 Task: Create a due date automation trigger when advanced on, 2 days before a card is due add dates with a start date at 11:00 AM.
Action: Mouse moved to (1096, 320)
Screenshot: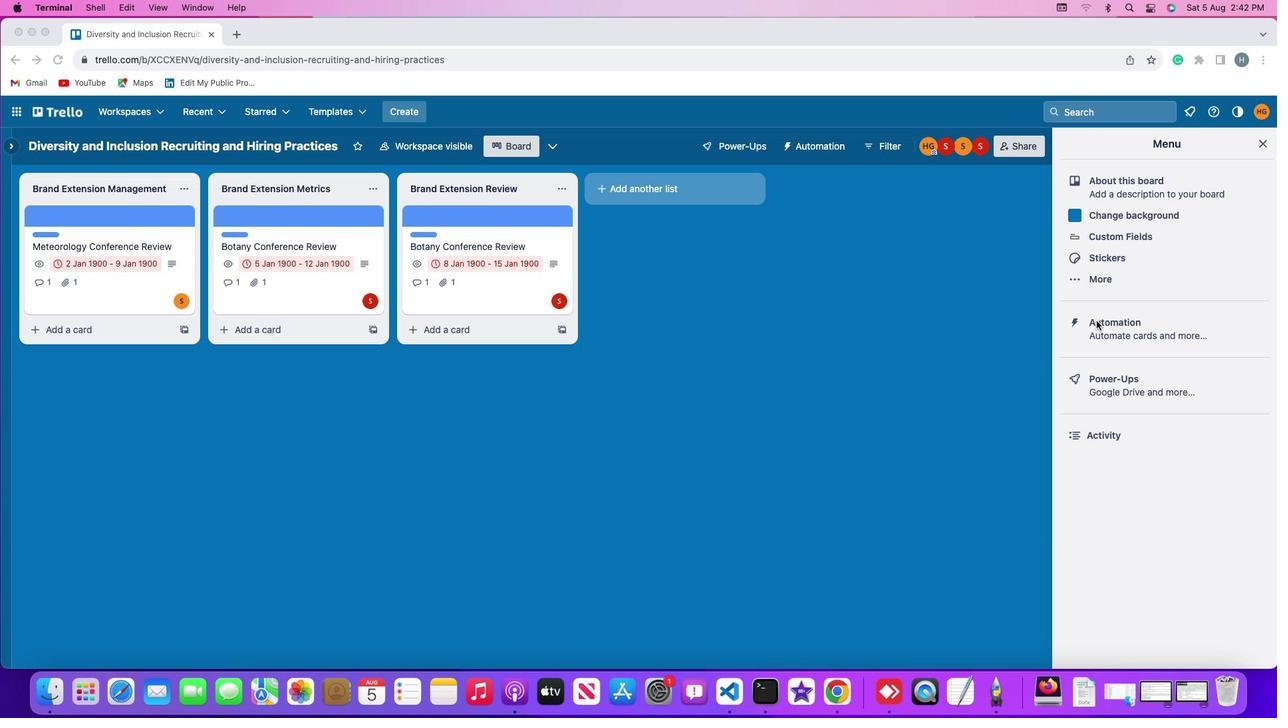 
Action: Mouse pressed left at (1096, 320)
Screenshot: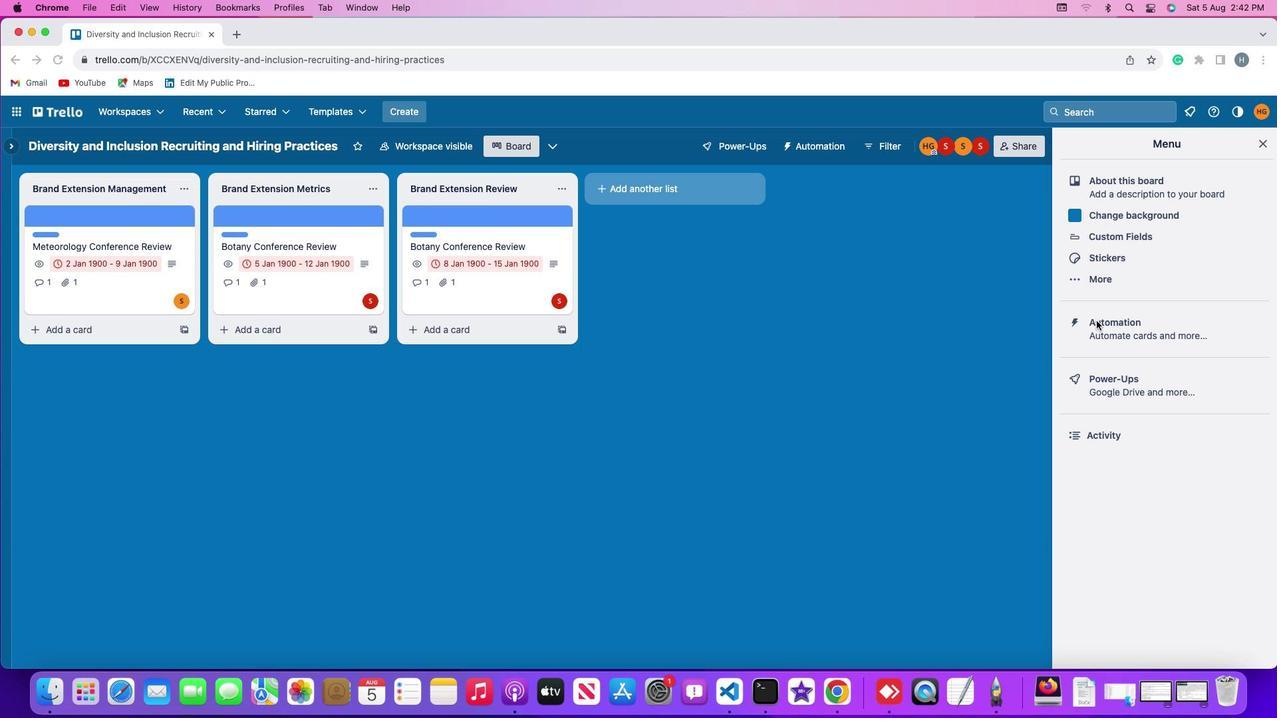 
Action: Mouse pressed left at (1096, 320)
Screenshot: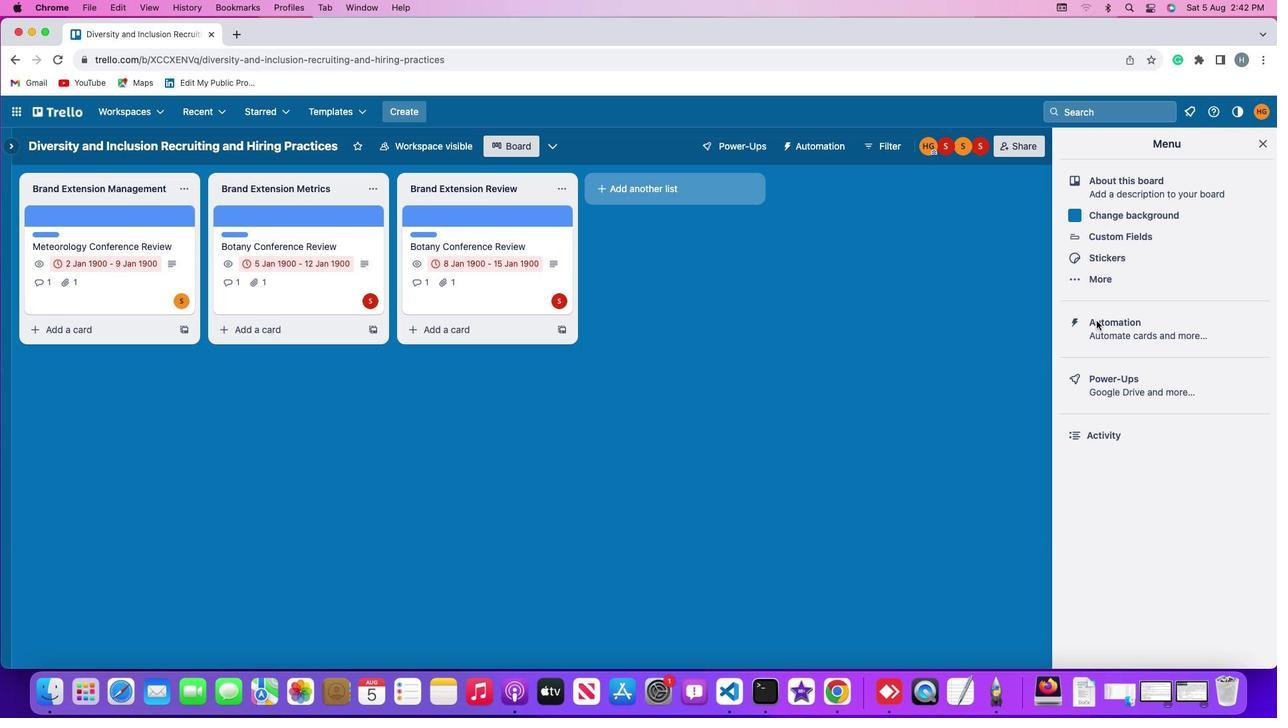 
Action: Mouse moved to (69, 315)
Screenshot: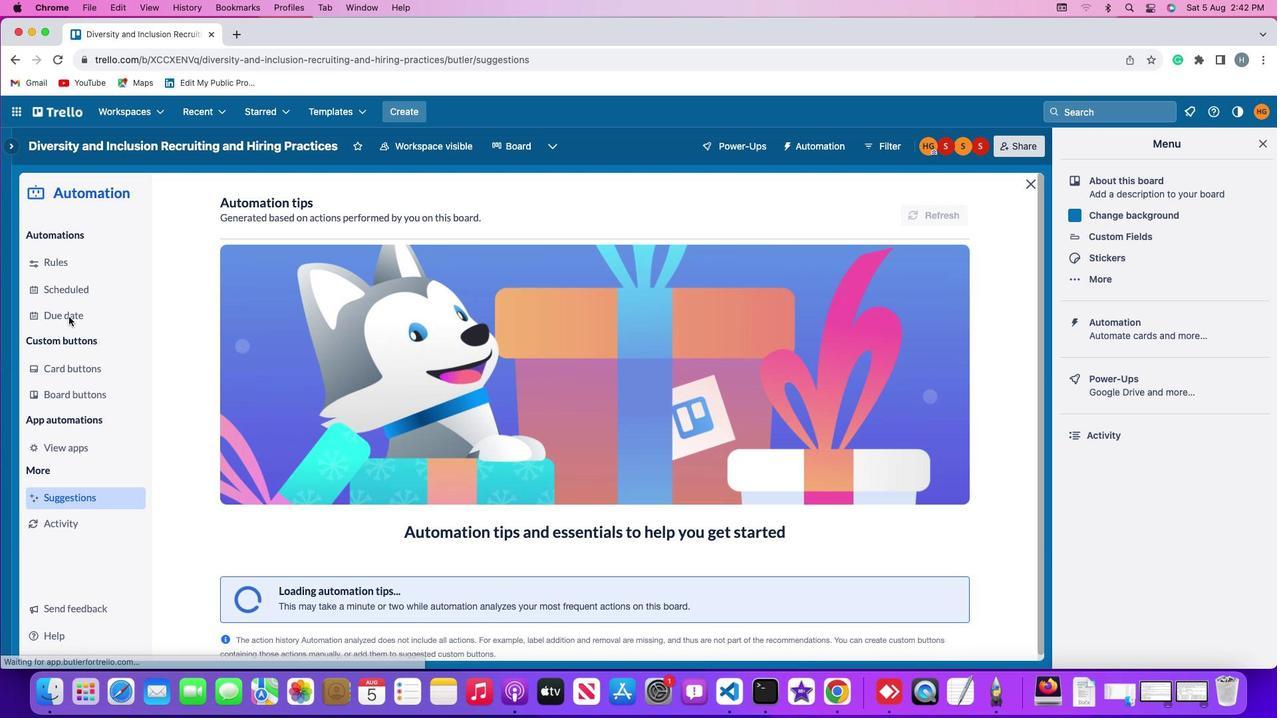 
Action: Mouse pressed left at (69, 315)
Screenshot: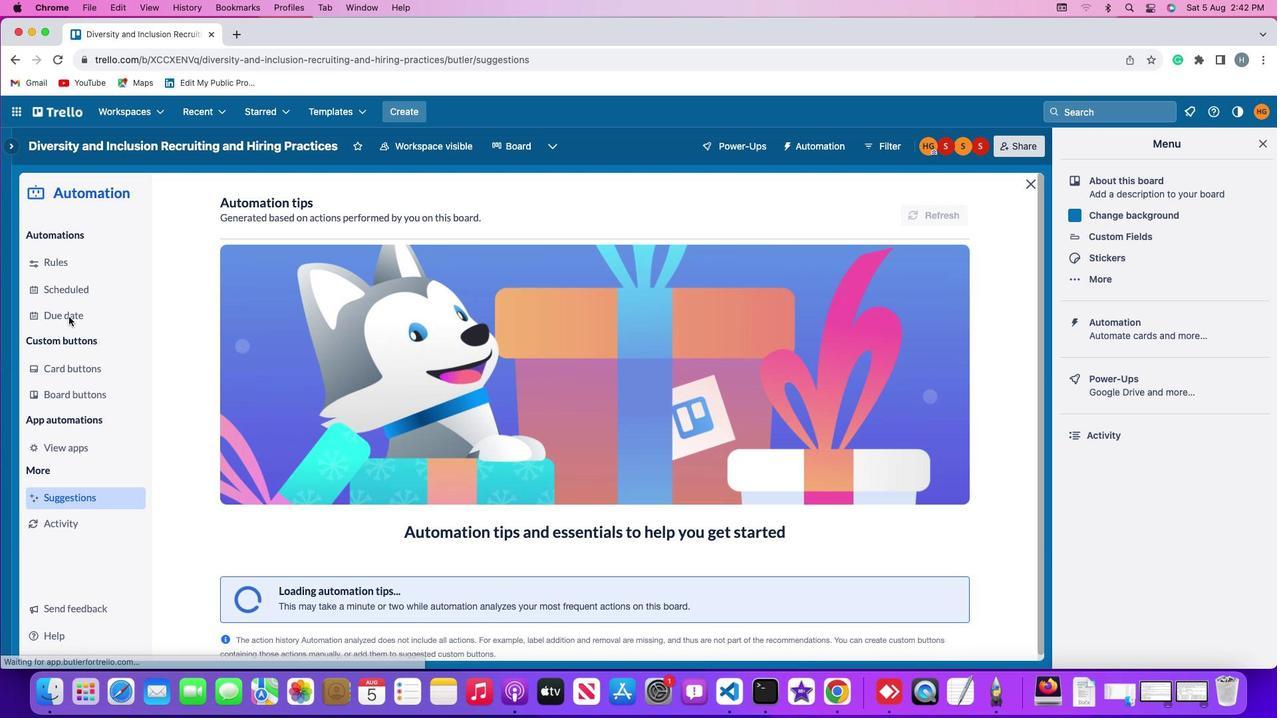 
Action: Mouse moved to (895, 204)
Screenshot: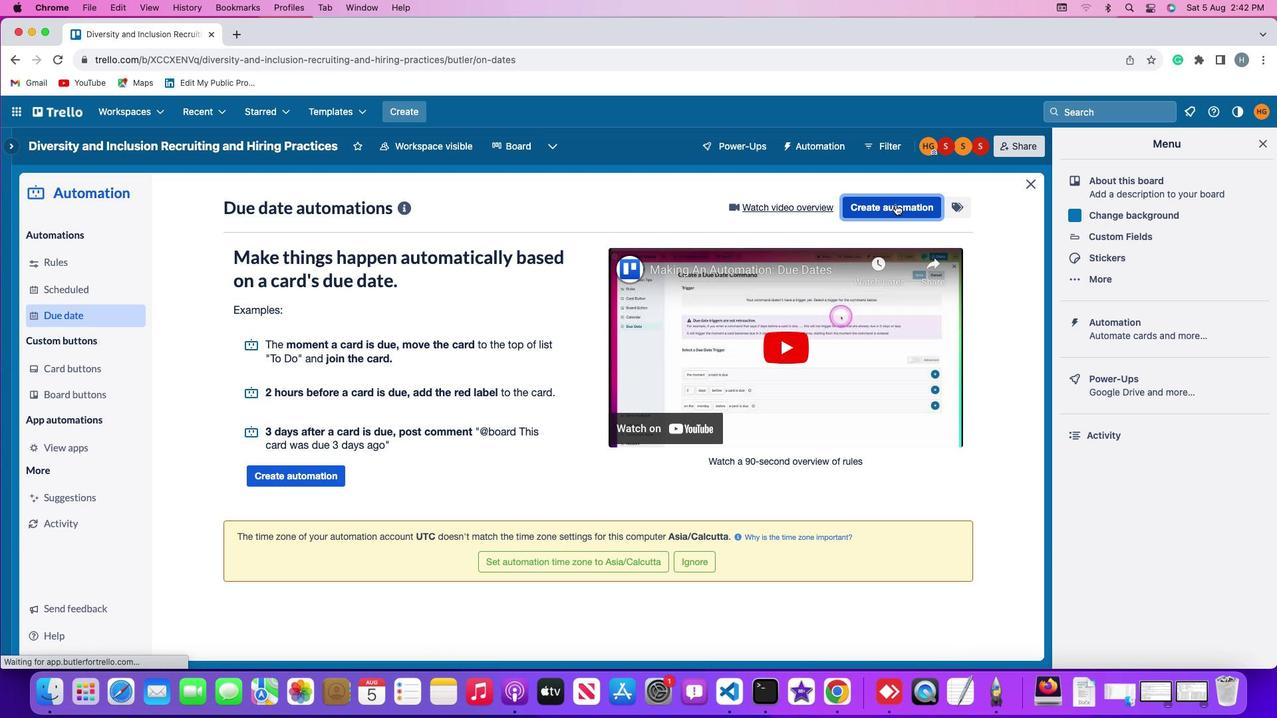 
Action: Mouse pressed left at (895, 204)
Screenshot: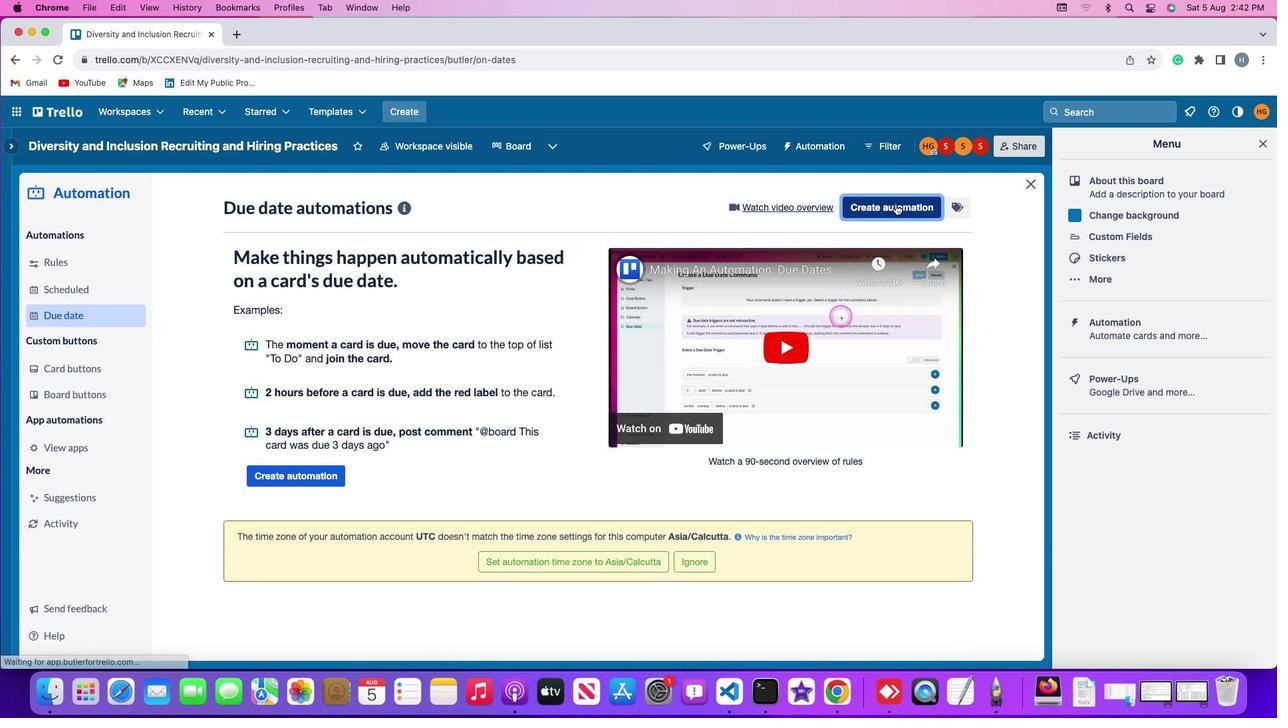 
Action: Mouse moved to (617, 332)
Screenshot: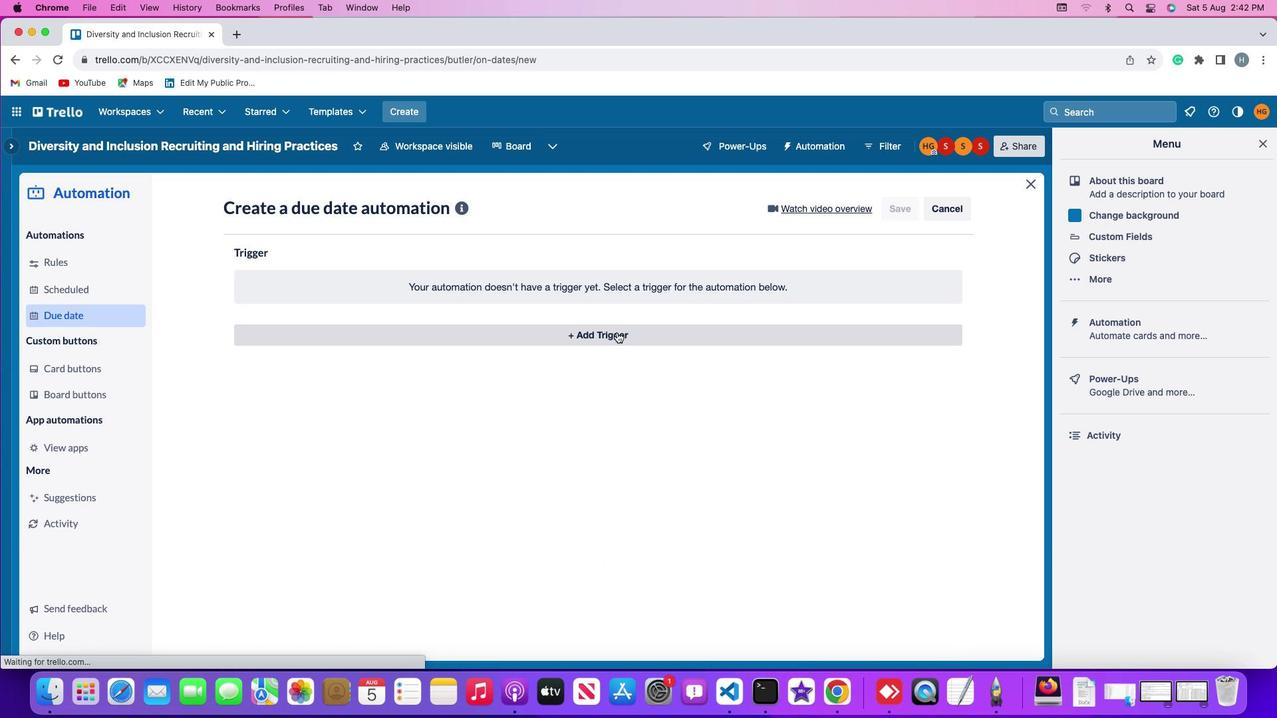 
Action: Mouse pressed left at (617, 332)
Screenshot: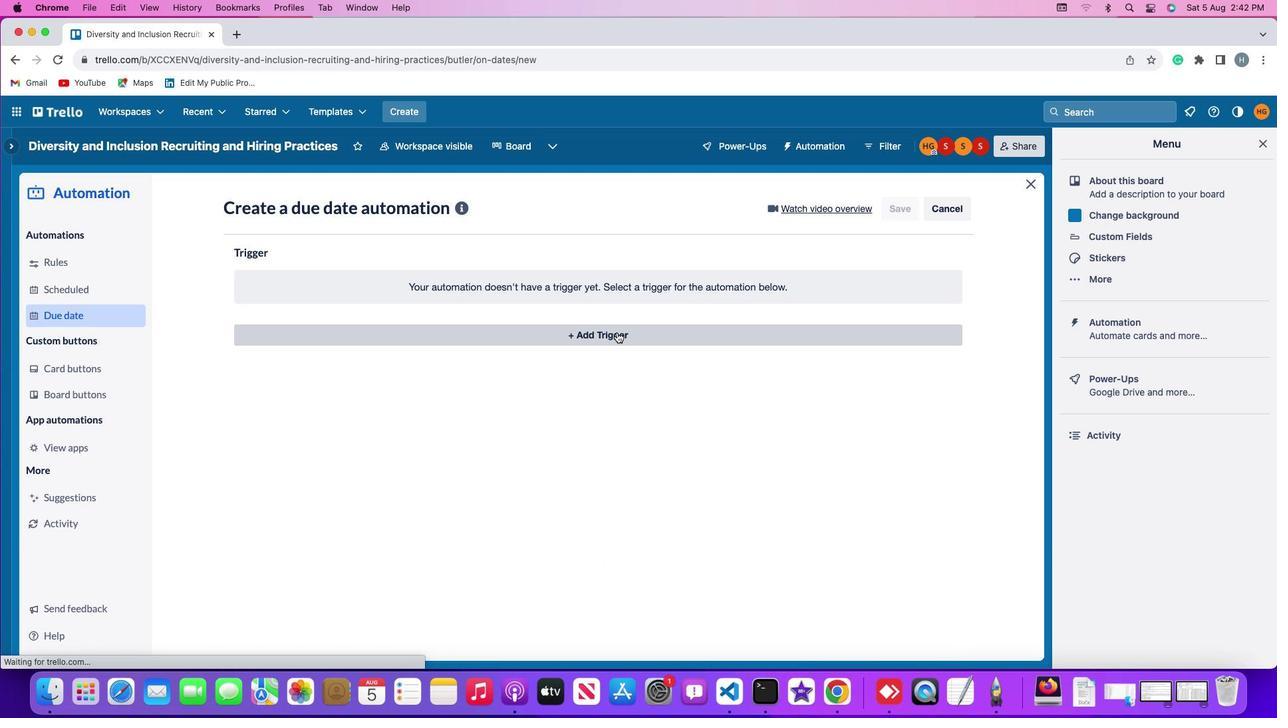 
Action: Mouse moved to (260, 536)
Screenshot: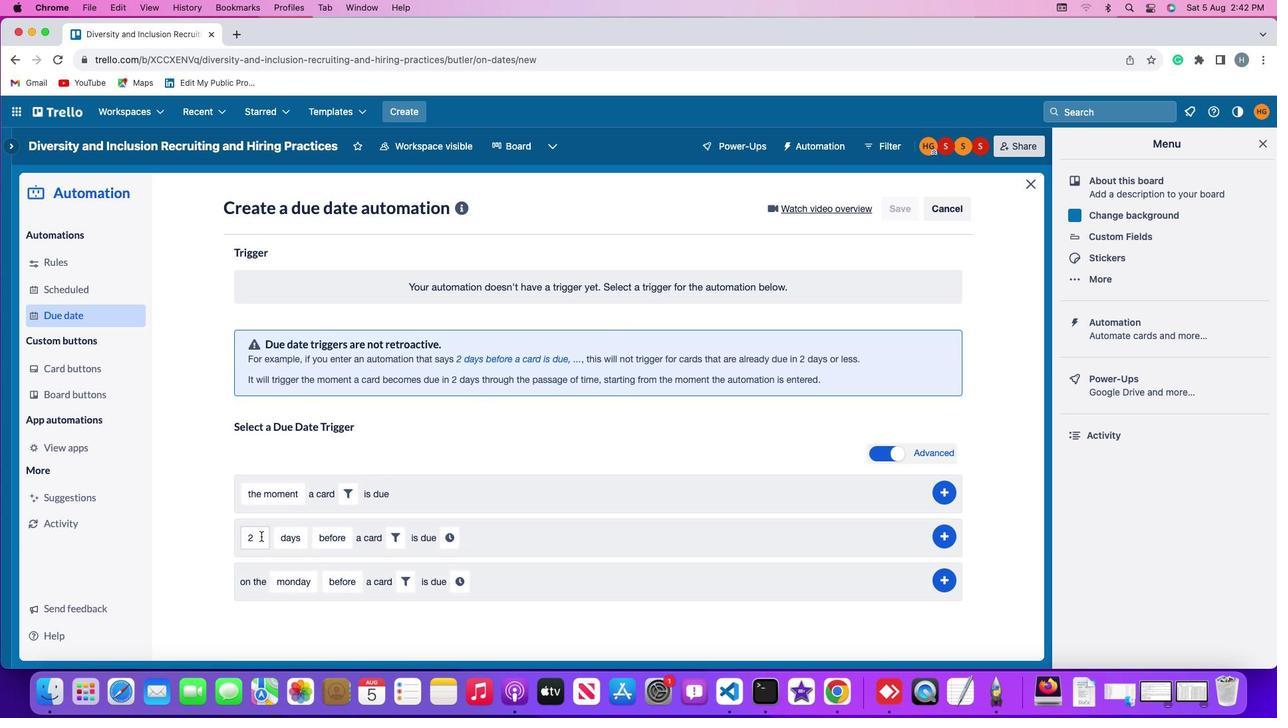 
Action: Mouse pressed left at (260, 536)
Screenshot: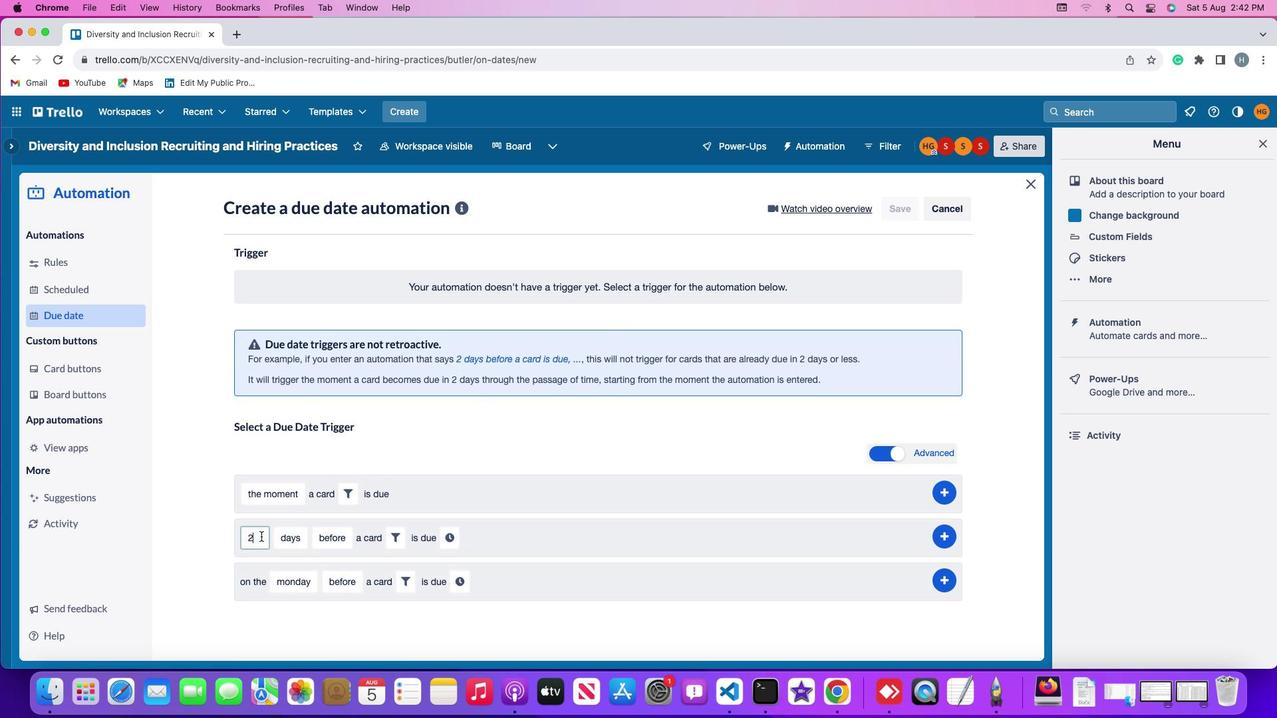 
Action: Key pressed Key.backspace'2'
Screenshot: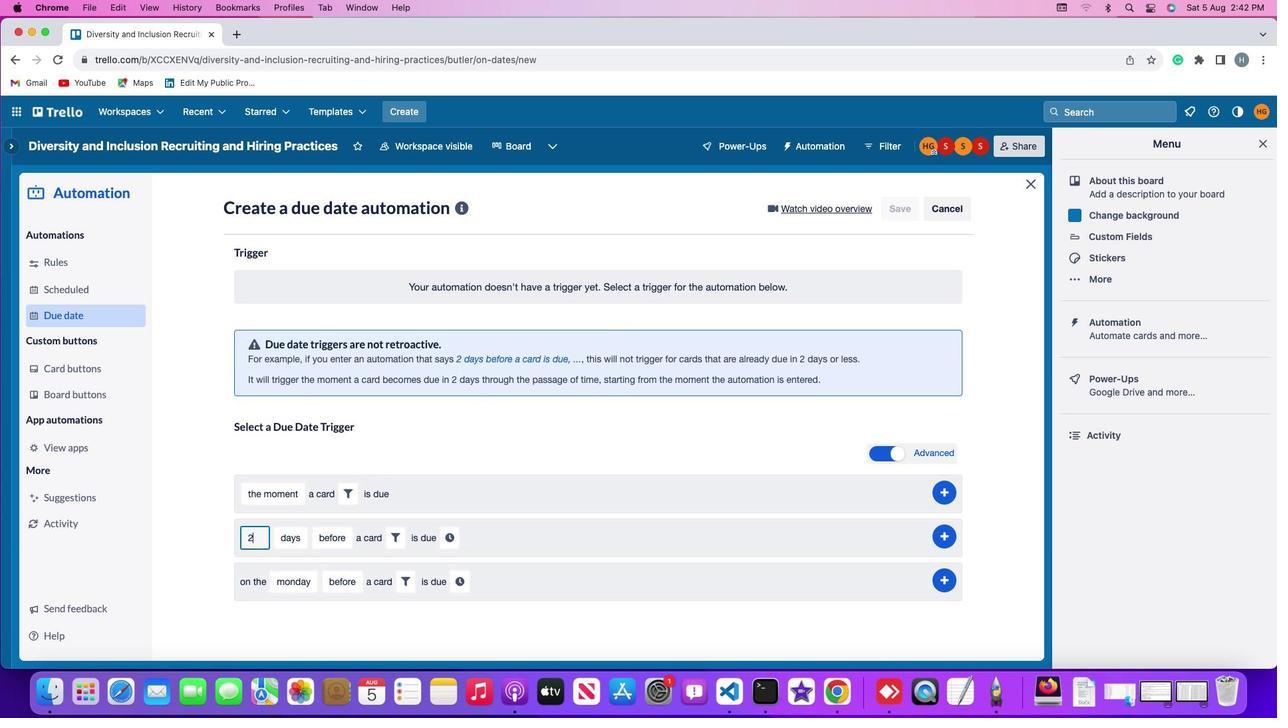 
Action: Mouse moved to (301, 538)
Screenshot: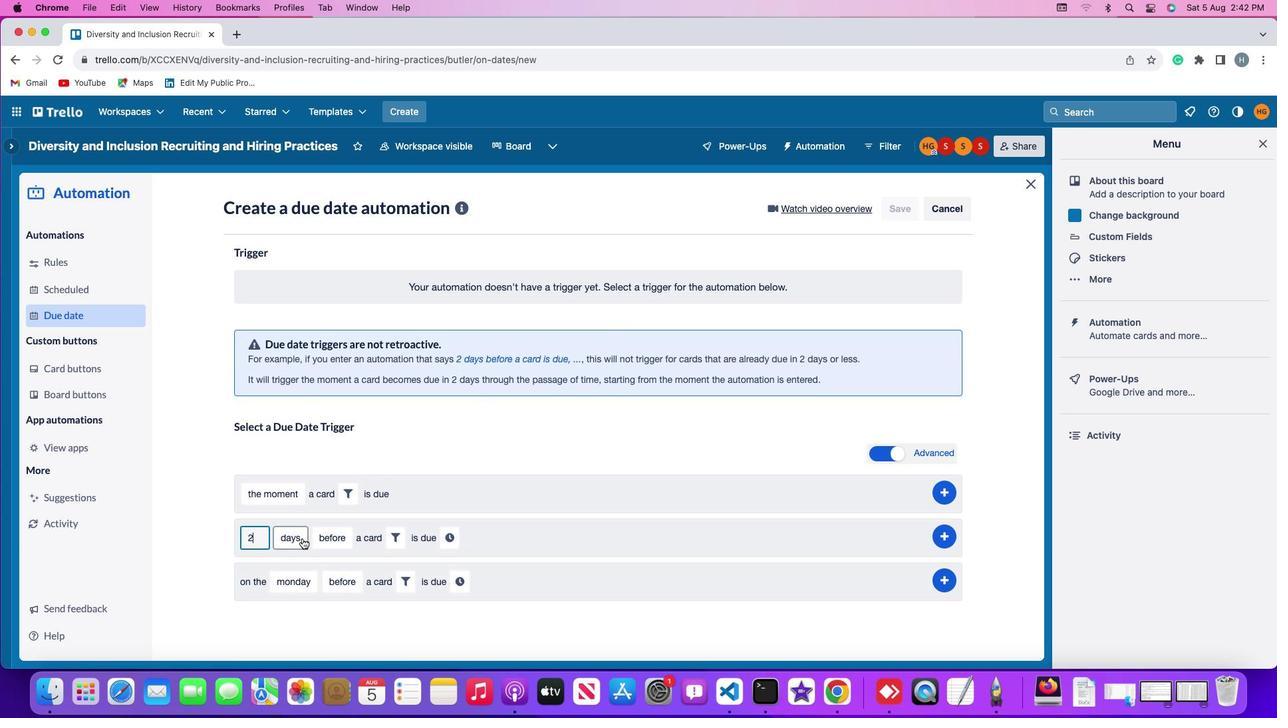
Action: Mouse pressed left at (301, 538)
Screenshot: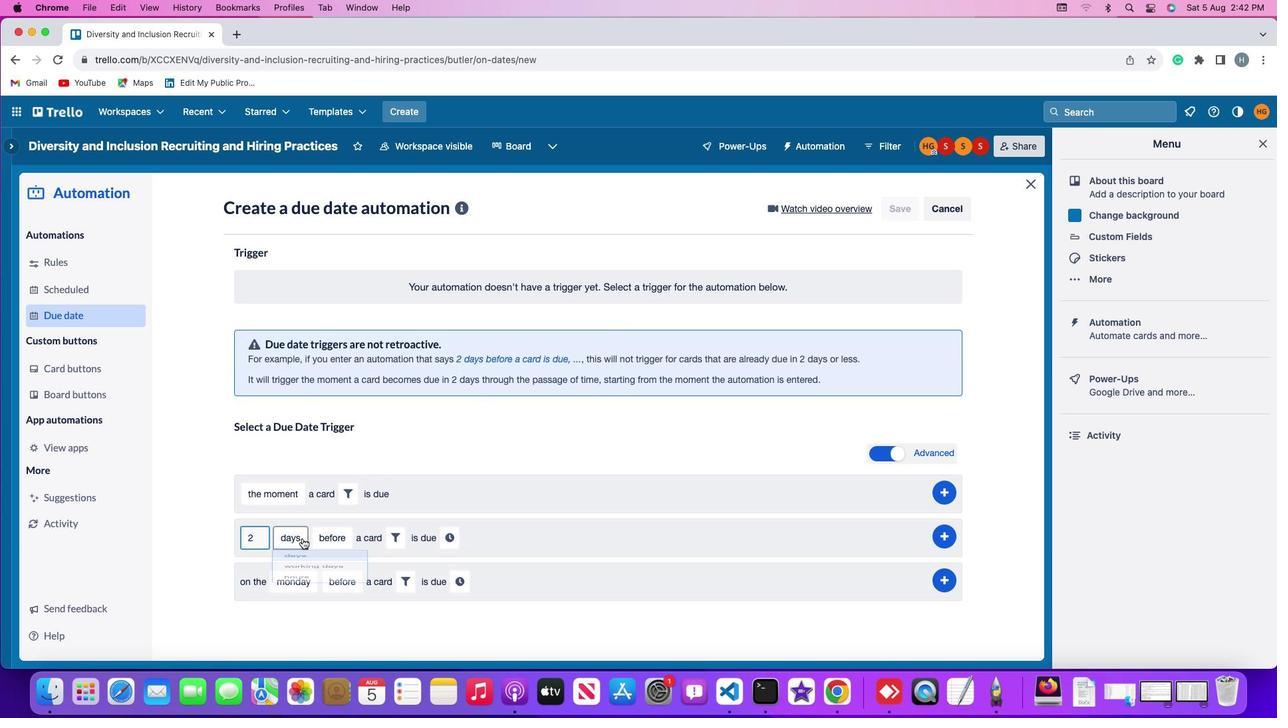 
Action: Mouse moved to (298, 558)
Screenshot: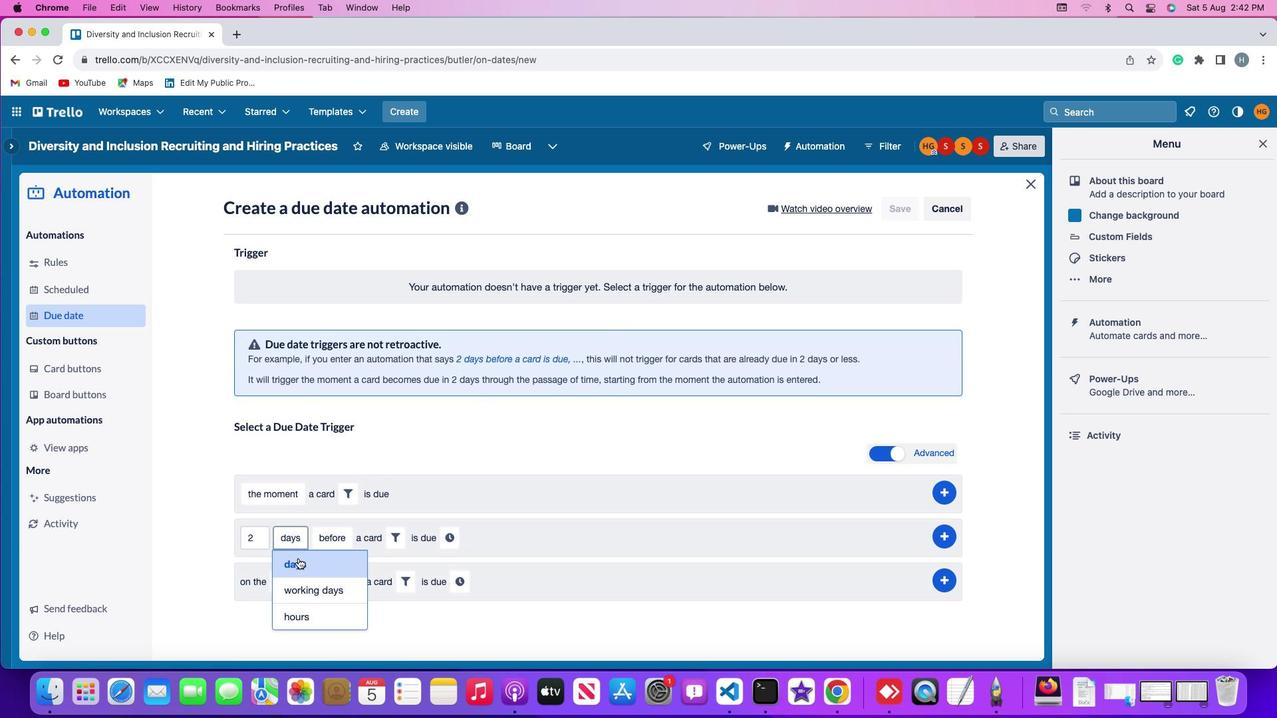 
Action: Mouse pressed left at (298, 558)
Screenshot: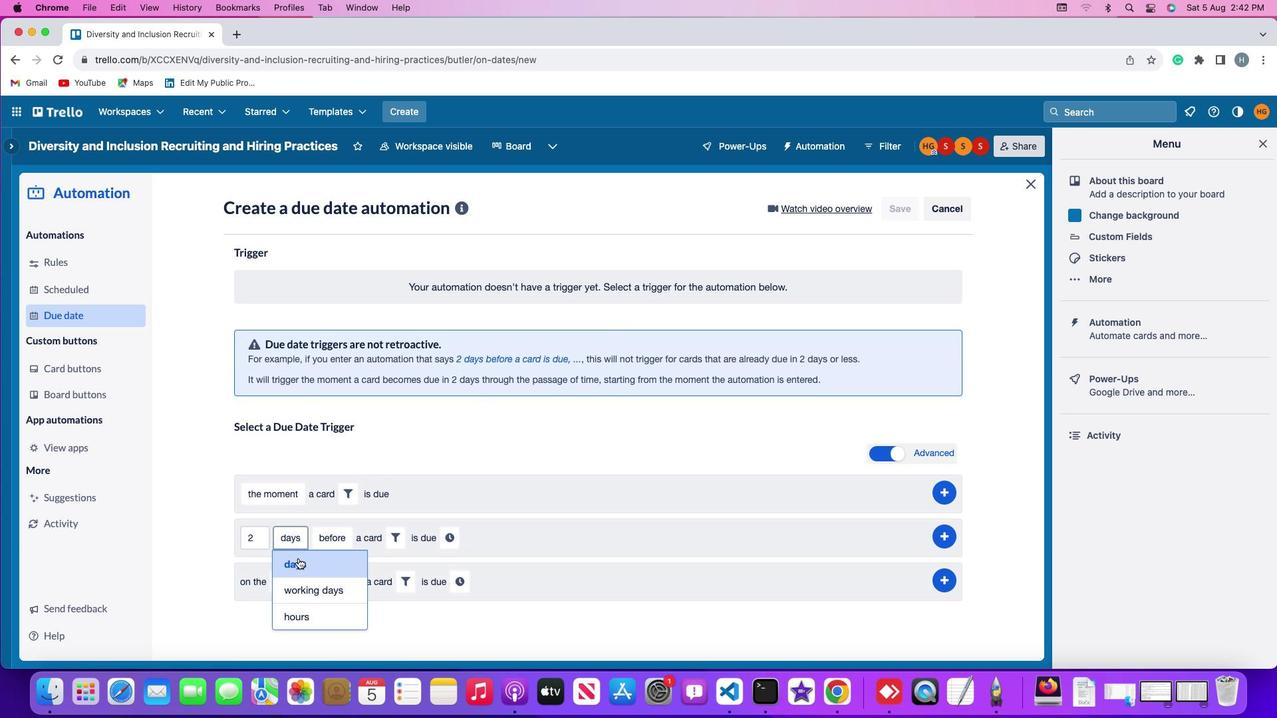 
Action: Mouse moved to (337, 537)
Screenshot: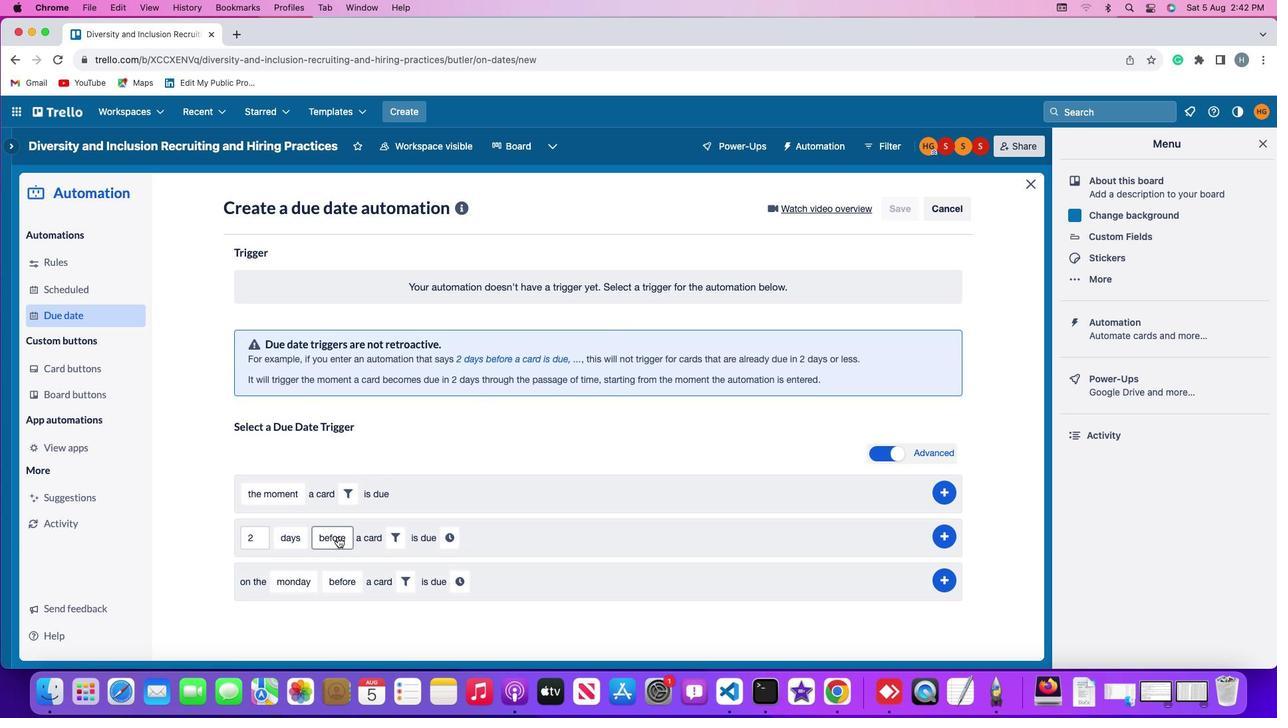 
Action: Mouse pressed left at (337, 537)
Screenshot: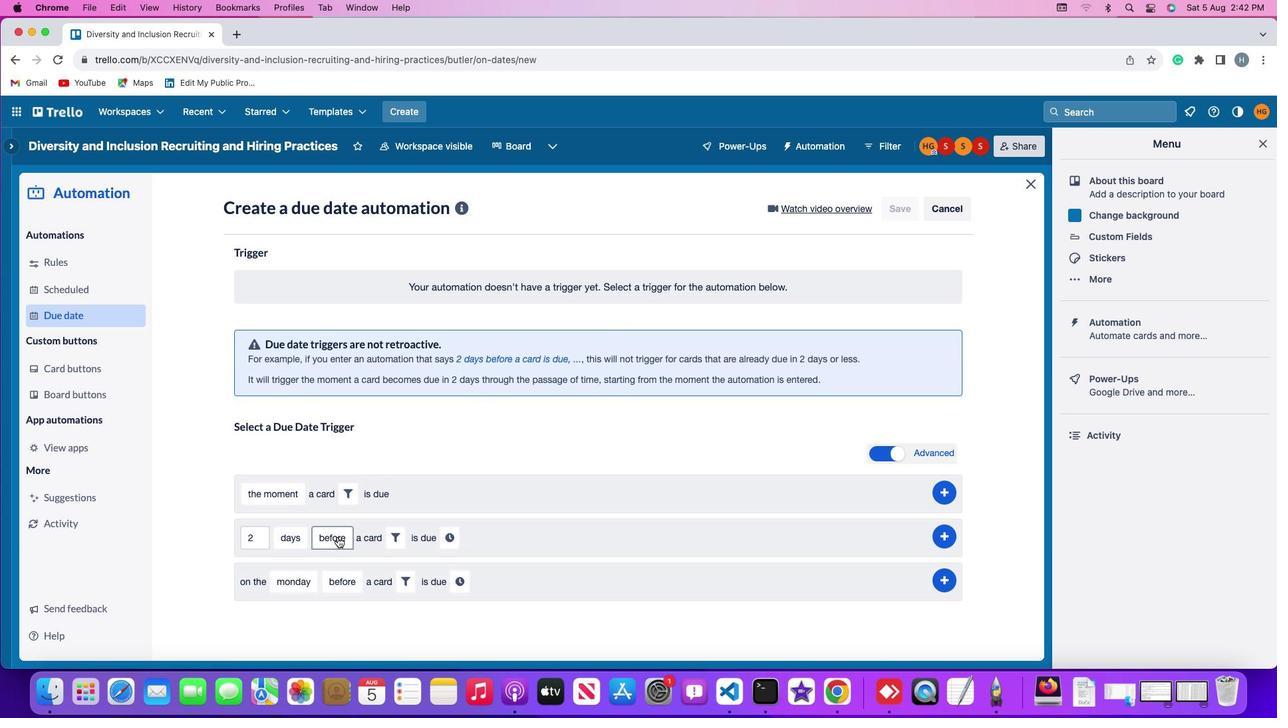 
Action: Mouse moved to (346, 562)
Screenshot: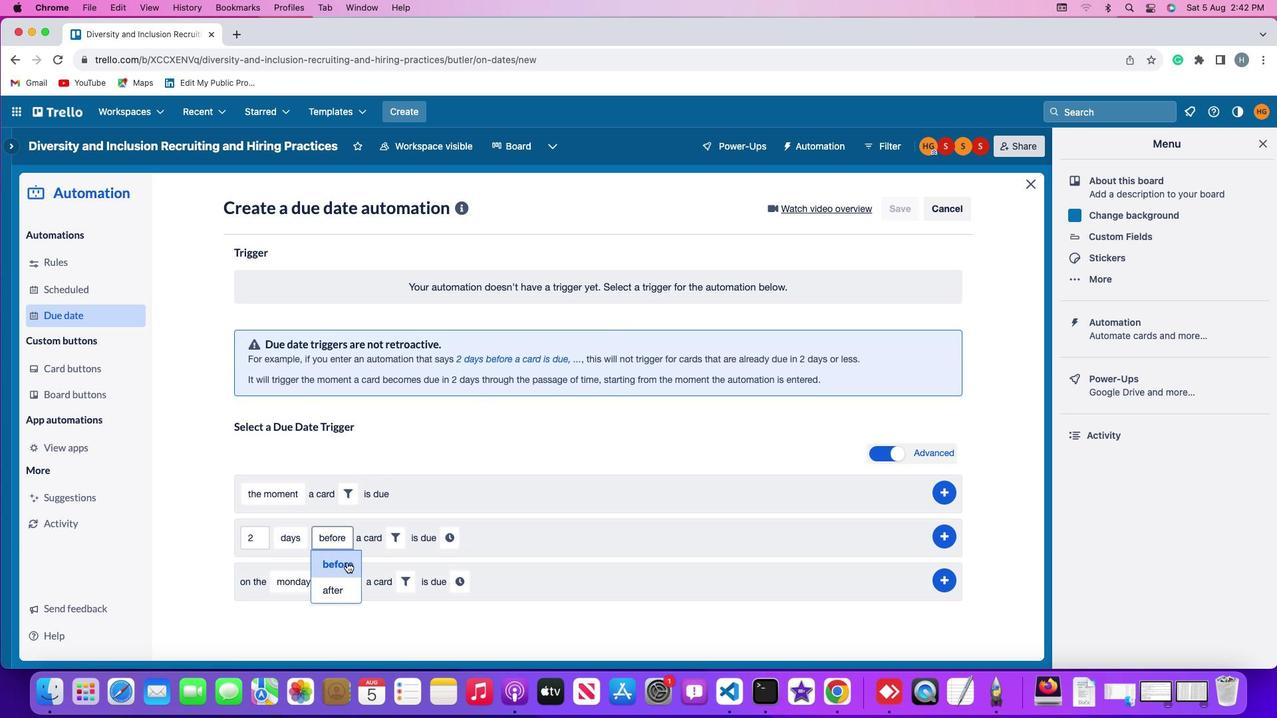 
Action: Mouse pressed left at (346, 562)
Screenshot: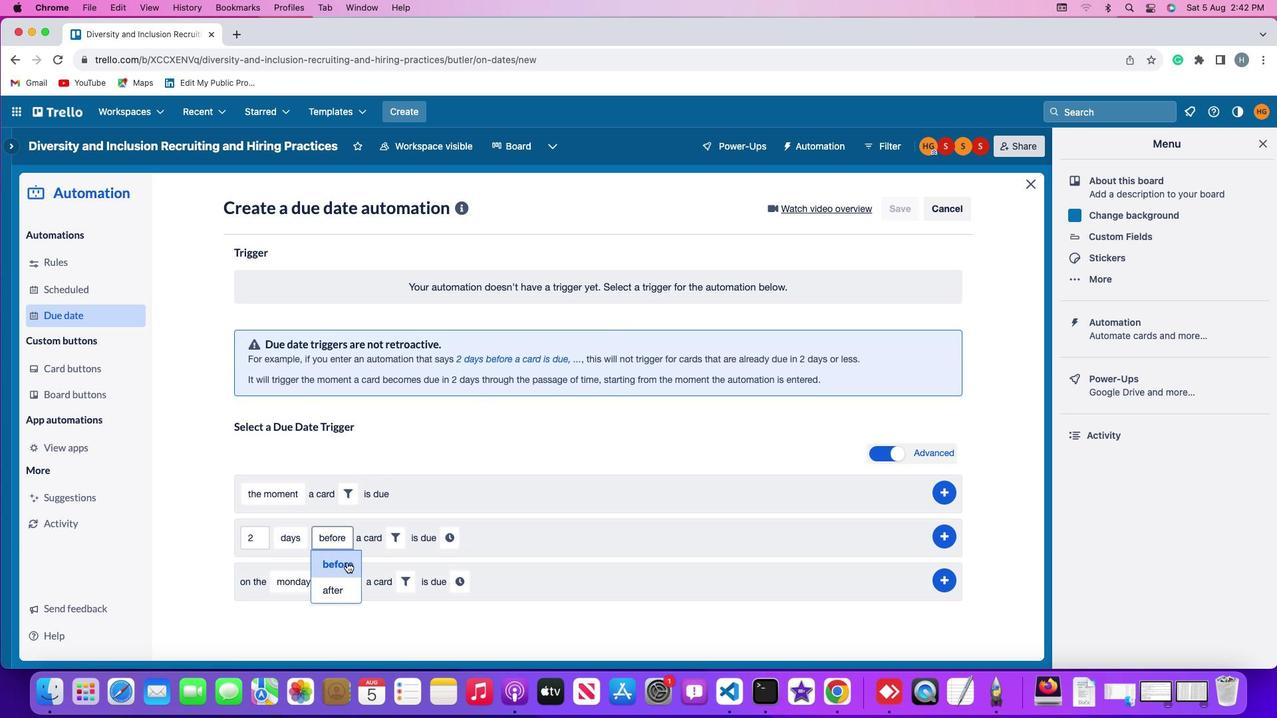 
Action: Mouse moved to (399, 536)
Screenshot: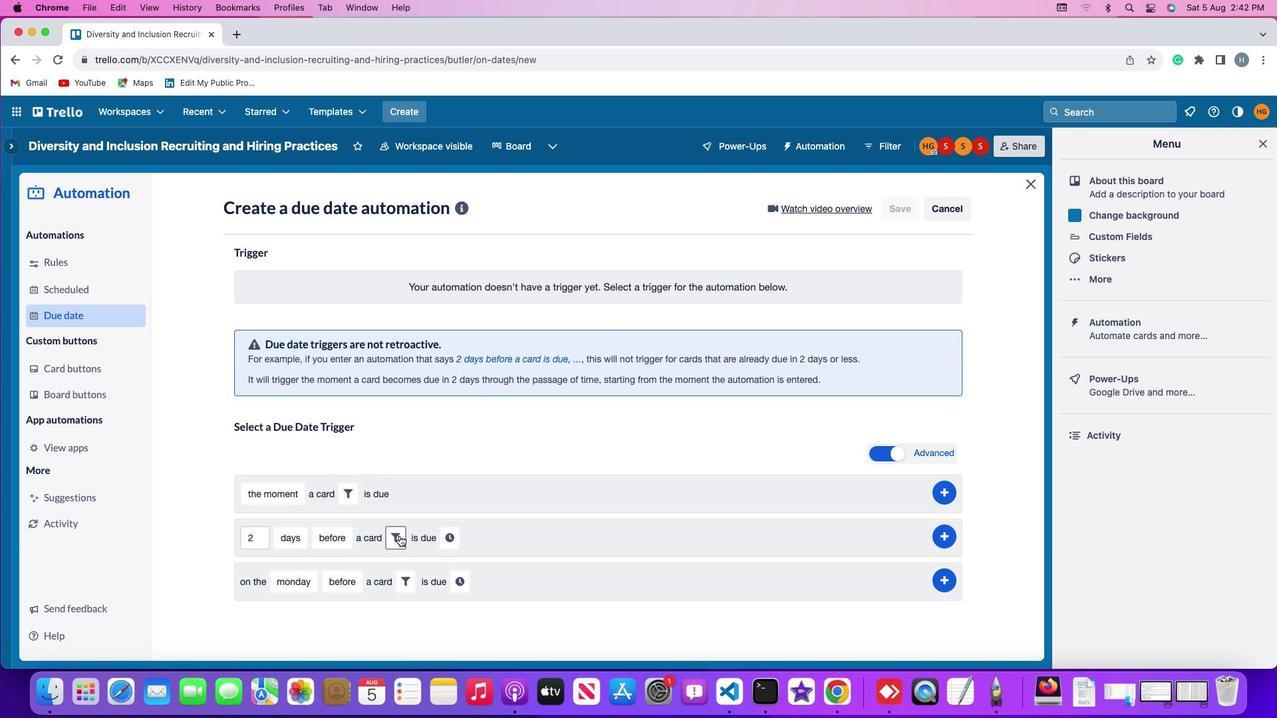 
Action: Mouse pressed left at (399, 536)
Screenshot: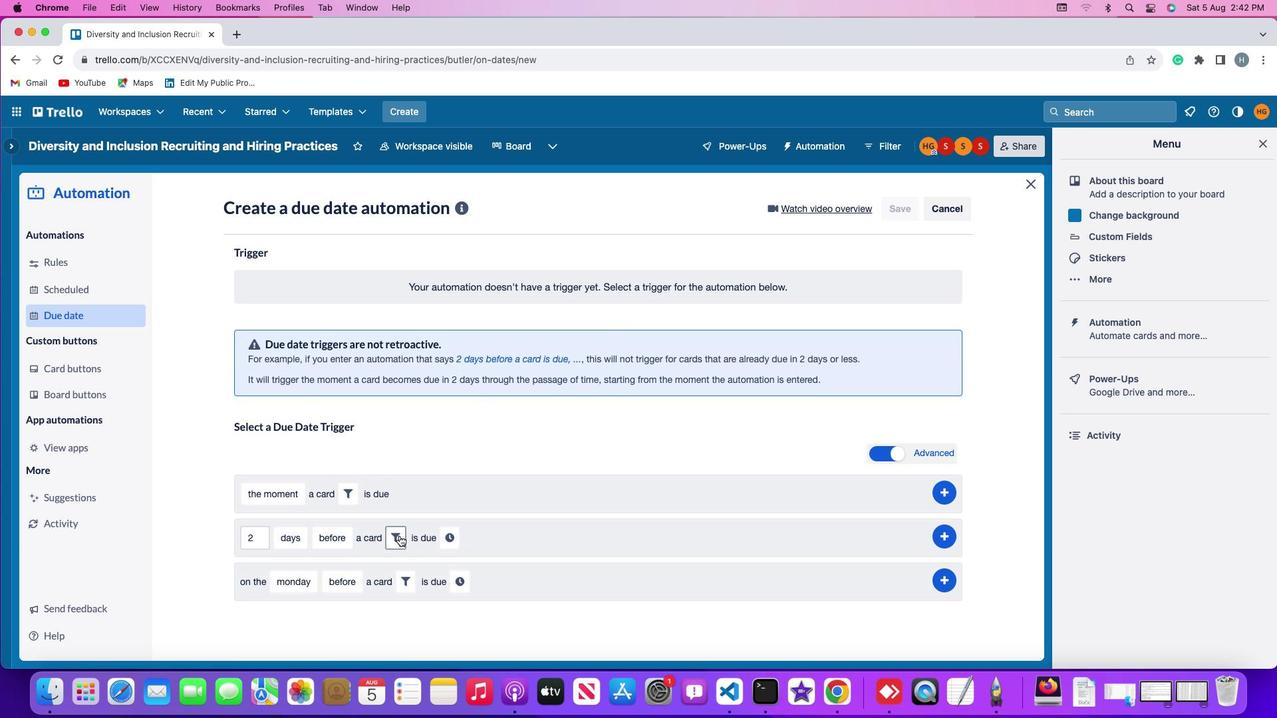
Action: Mouse moved to (464, 580)
Screenshot: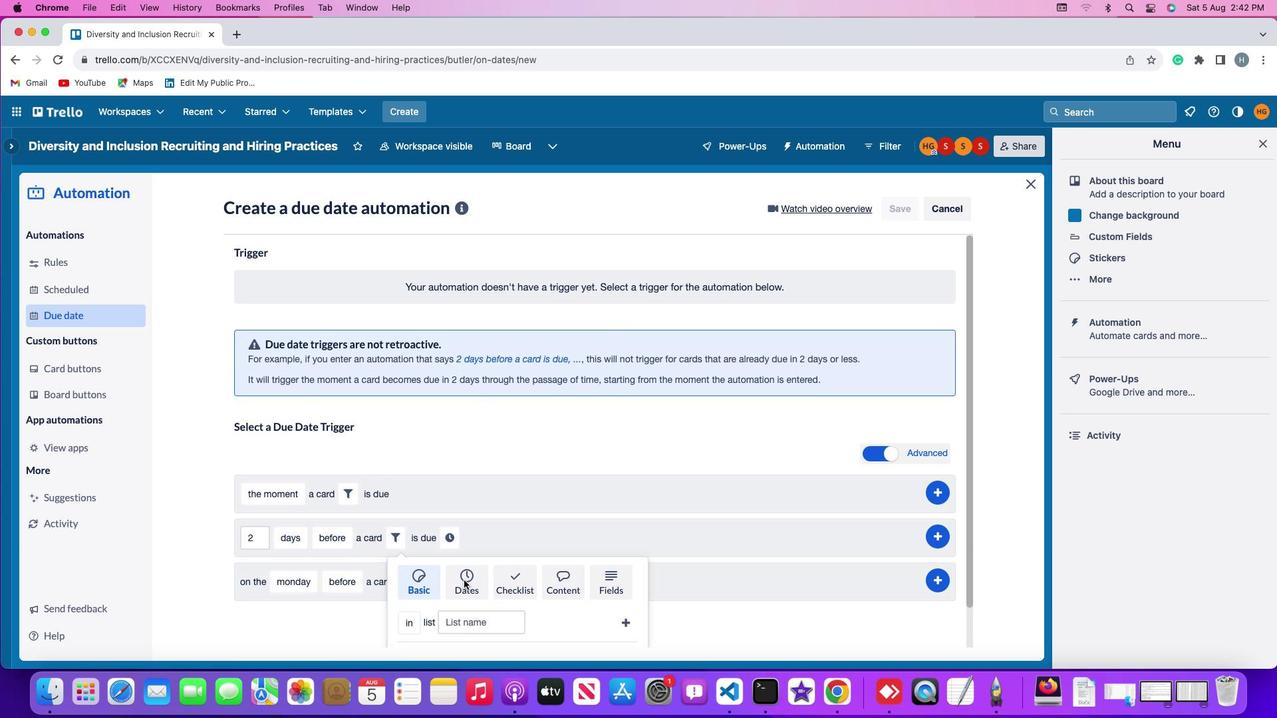 
Action: Mouse pressed left at (464, 580)
Screenshot: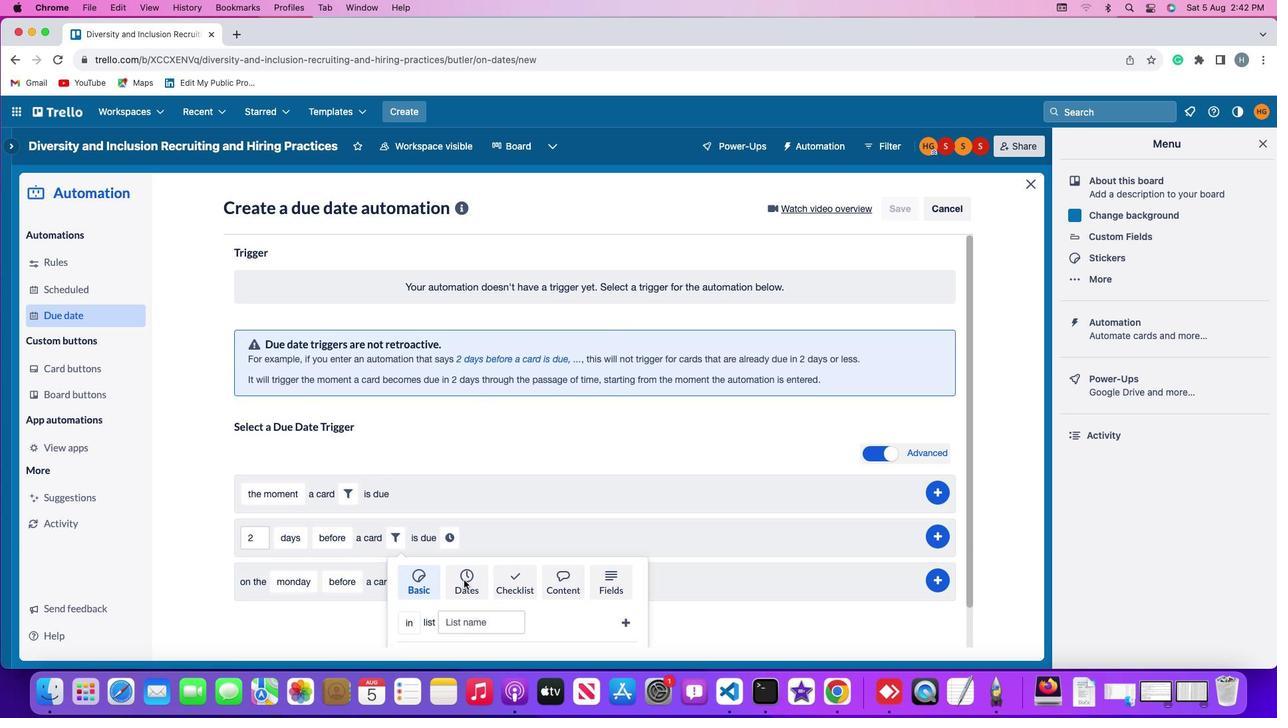 
Action: Mouse scrolled (464, 580) with delta (0, 0)
Screenshot: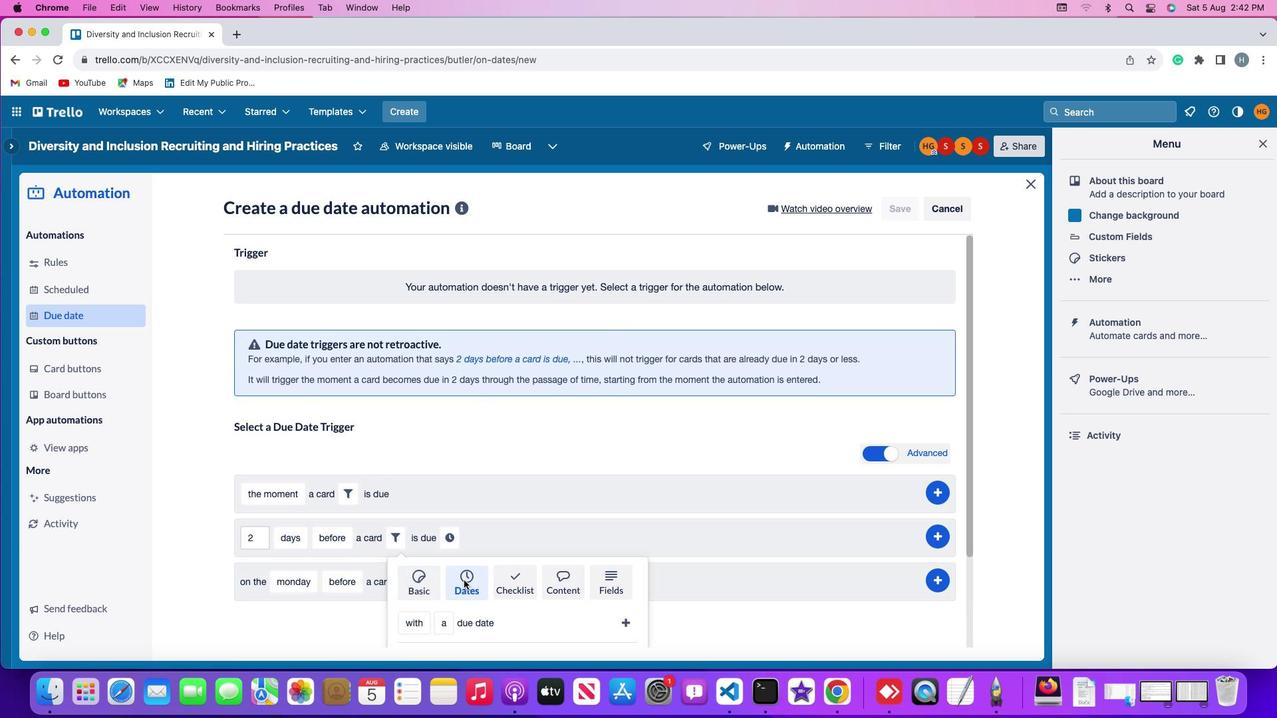 
Action: Mouse scrolled (464, 580) with delta (0, 0)
Screenshot: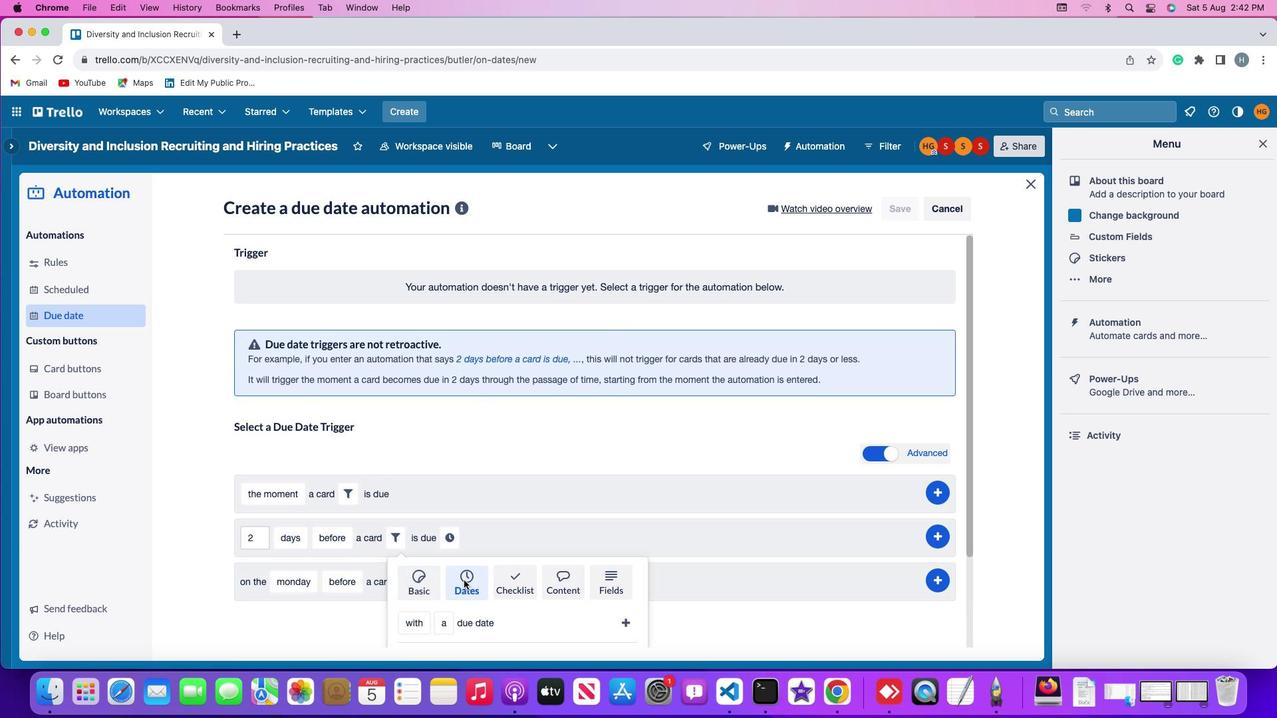 
Action: Mouse scrolled (464, 580) with delta (0, -1)
Screenshot: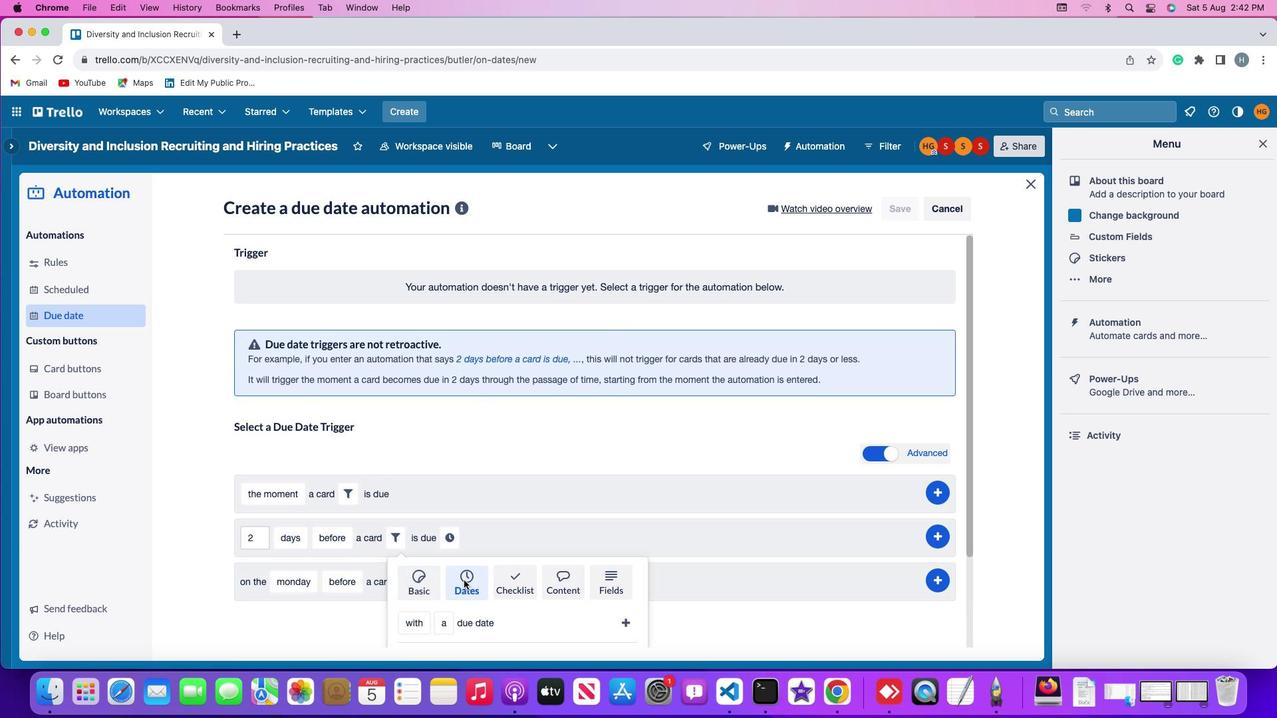 
Action: Mouse scrolled (464, 580) with delta (0, -3)
Screenshot: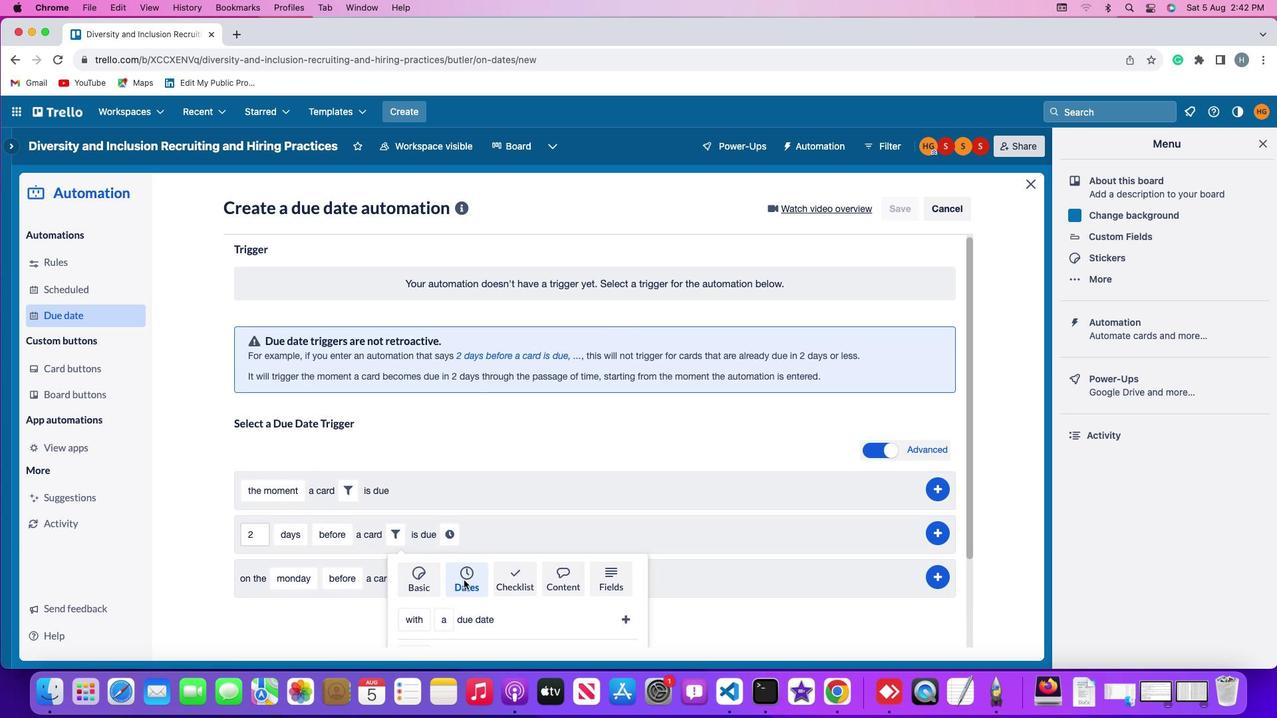 
Action: Mouse scrolled (464, 580) with delta (0, -3)
Screenshot: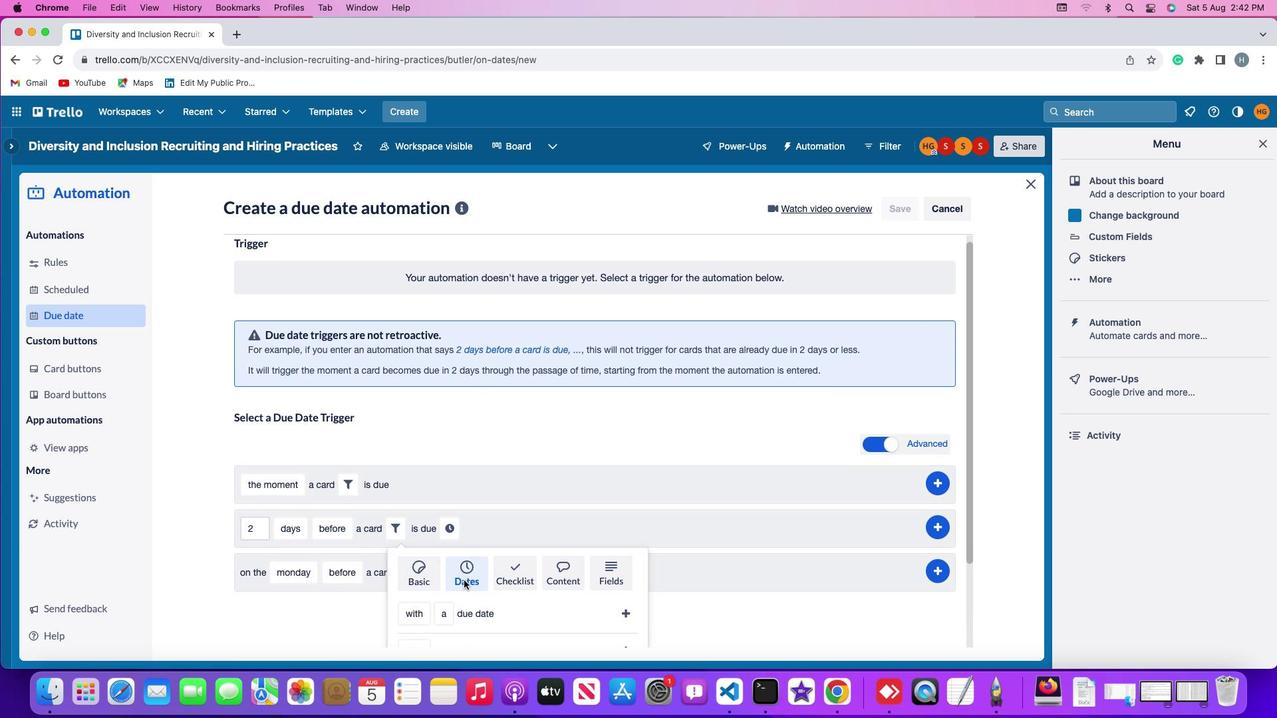 
Action: Mouse scrolled (464, 580) with delta (0, 0)
Screenshot: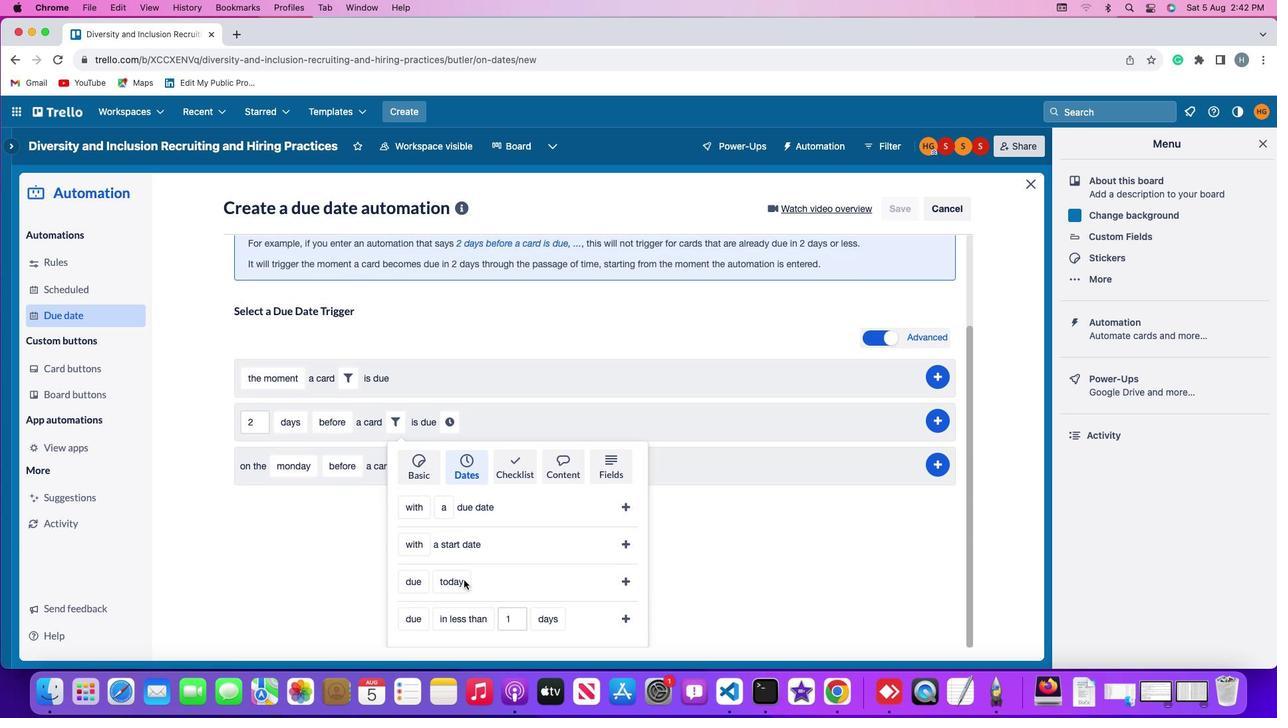 
Action: Mouse scrolled (464, 580) with delta (0, 0)
Screenshot: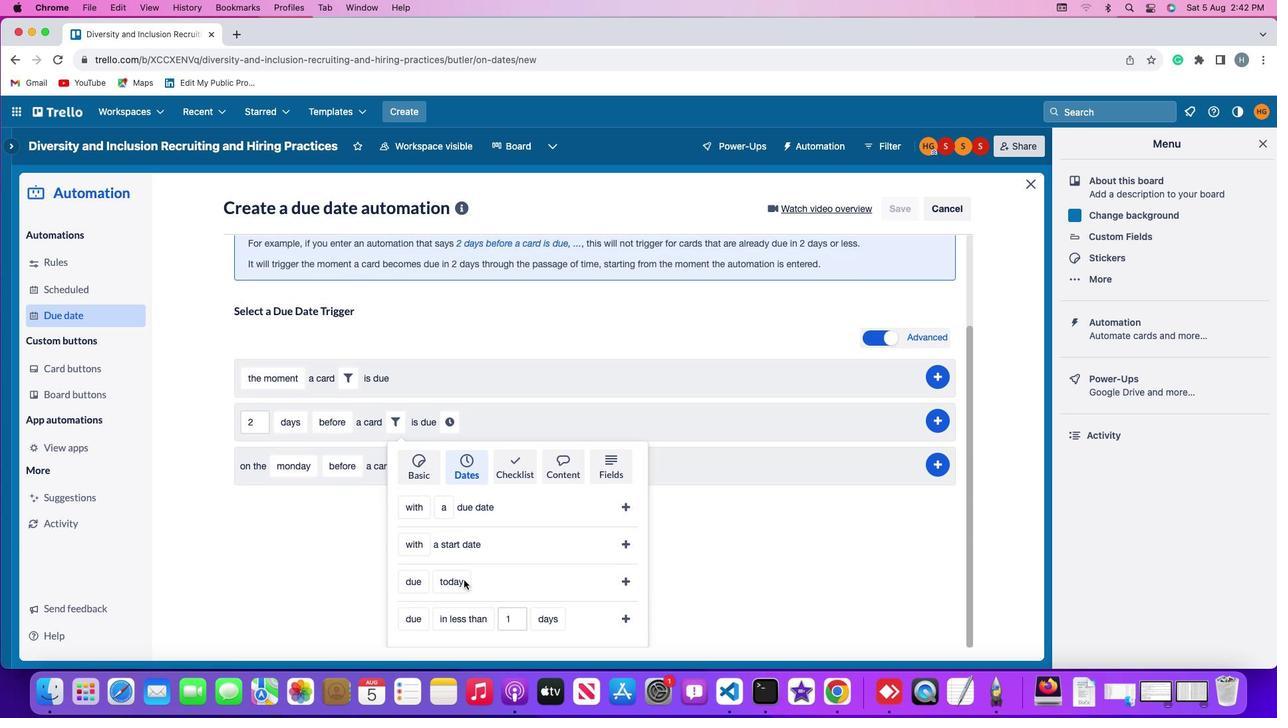 
Action: Mouse scrolled (464, 580) with delta (0, -1)
Screenshot: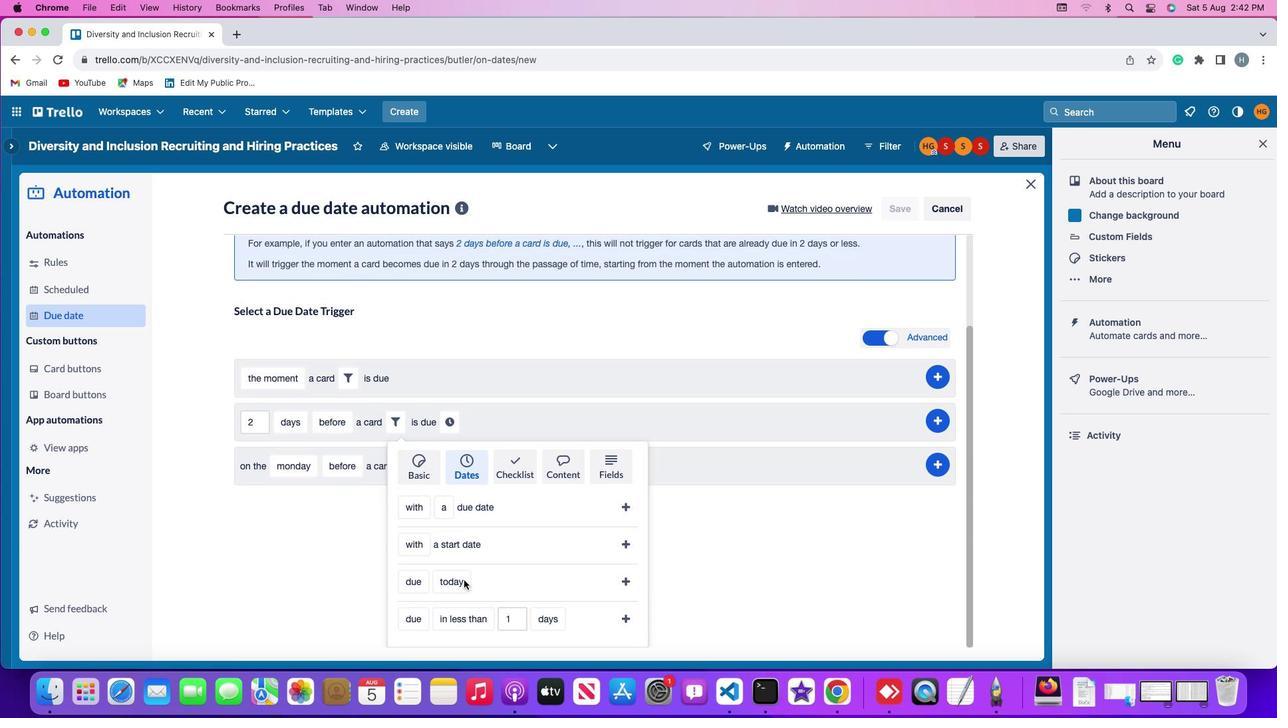 
Action: Mouse scrolled (464, 580) with delta (0, -3)
Screenshot: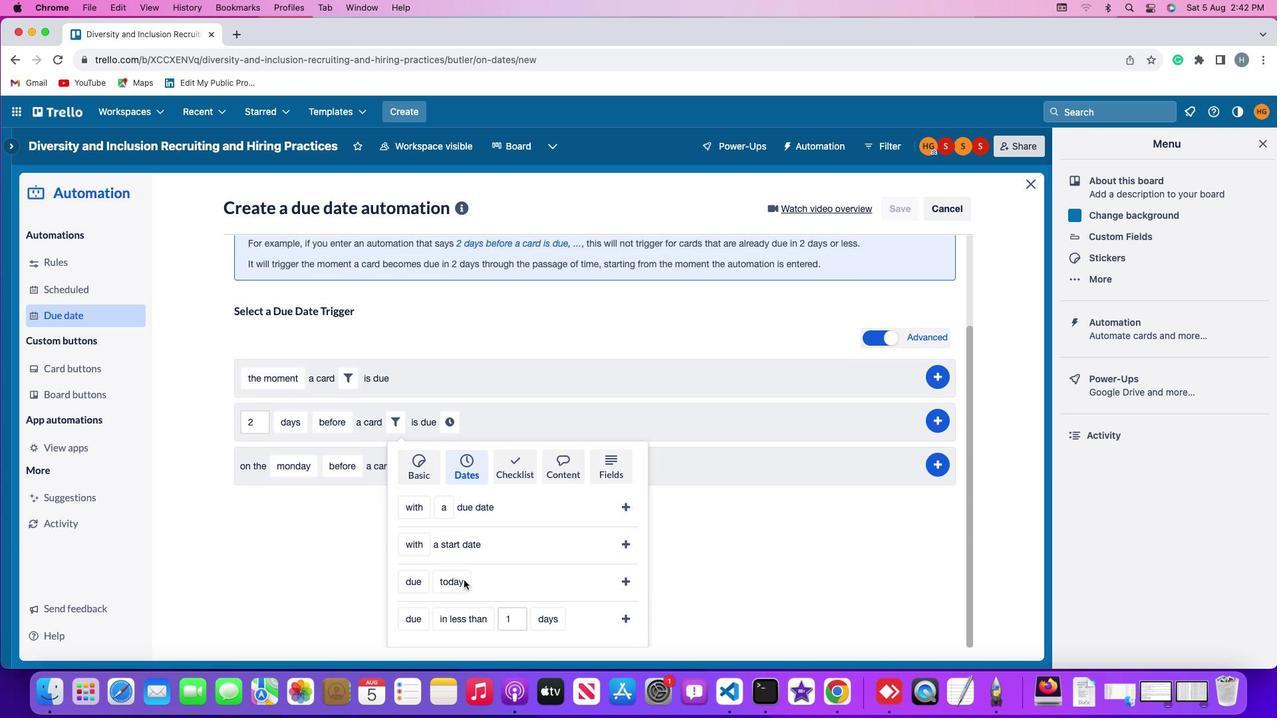 
Action: Mouse scrolled (464, 580) with delta (0, -3)
Screenshot: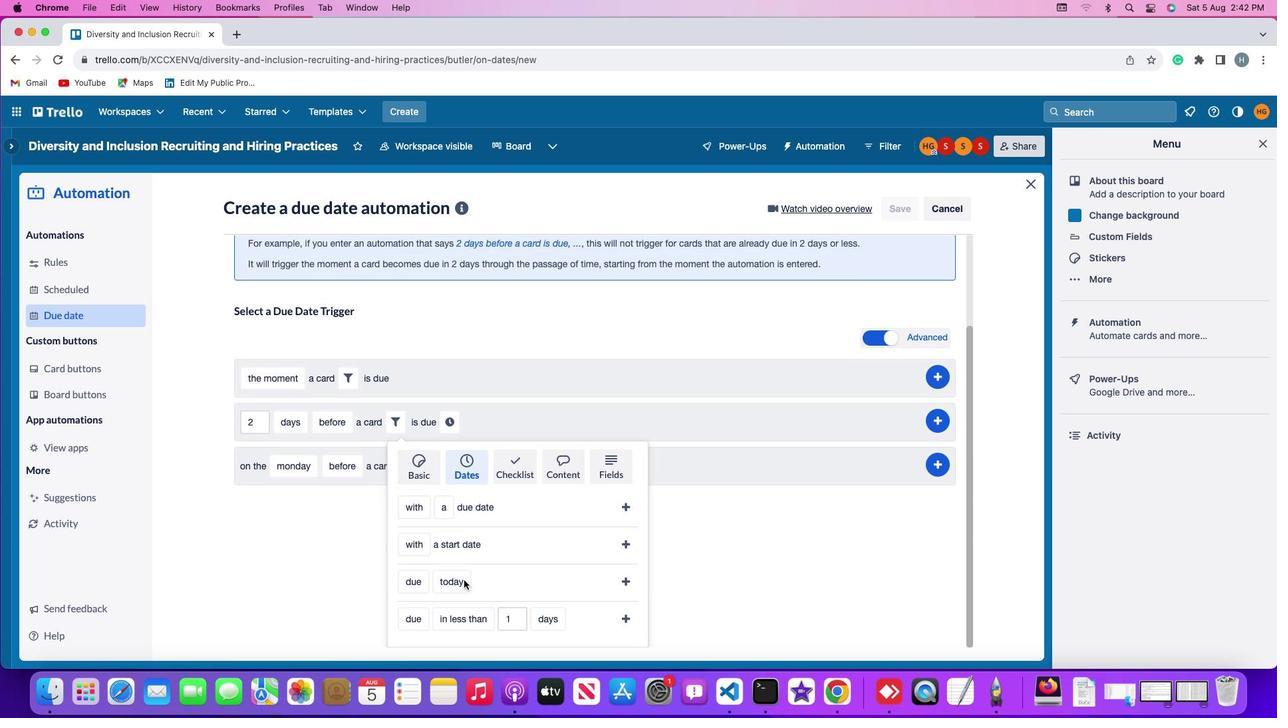 
Action: Mouse moved to (418, 544)
Screenshot: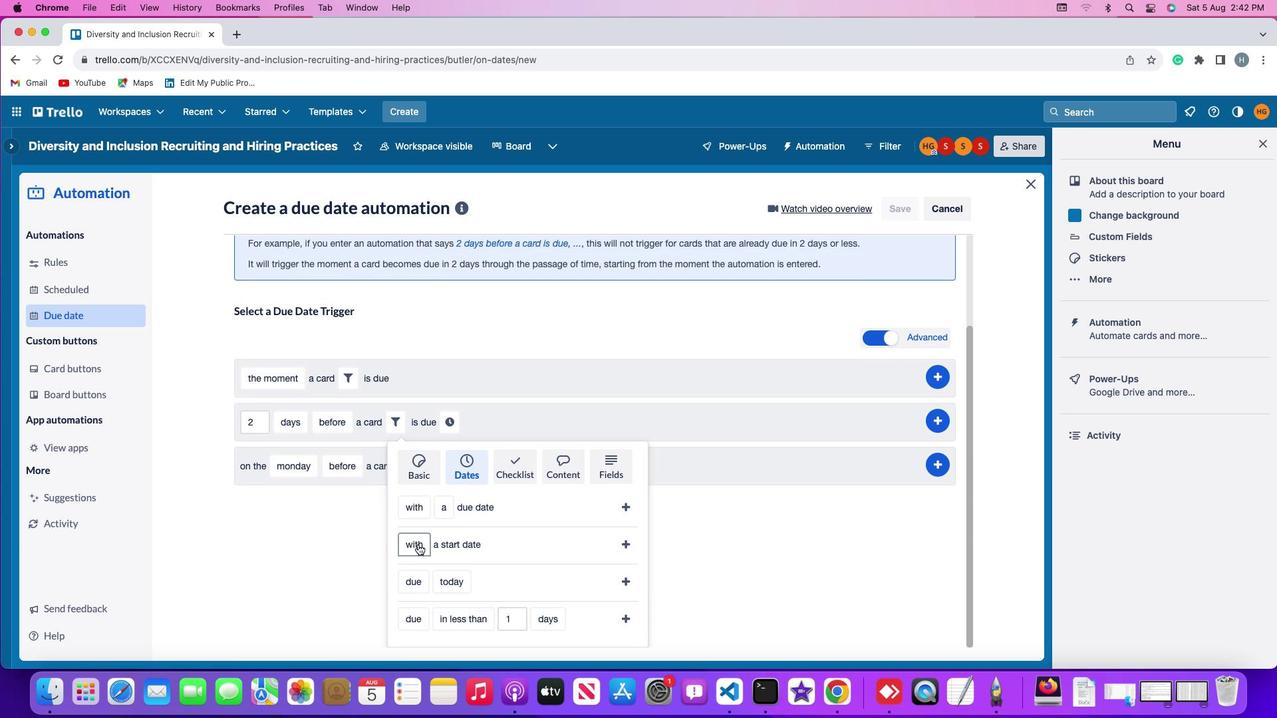 
Action: Mouse pressed left at (418, 544)
Screenshot: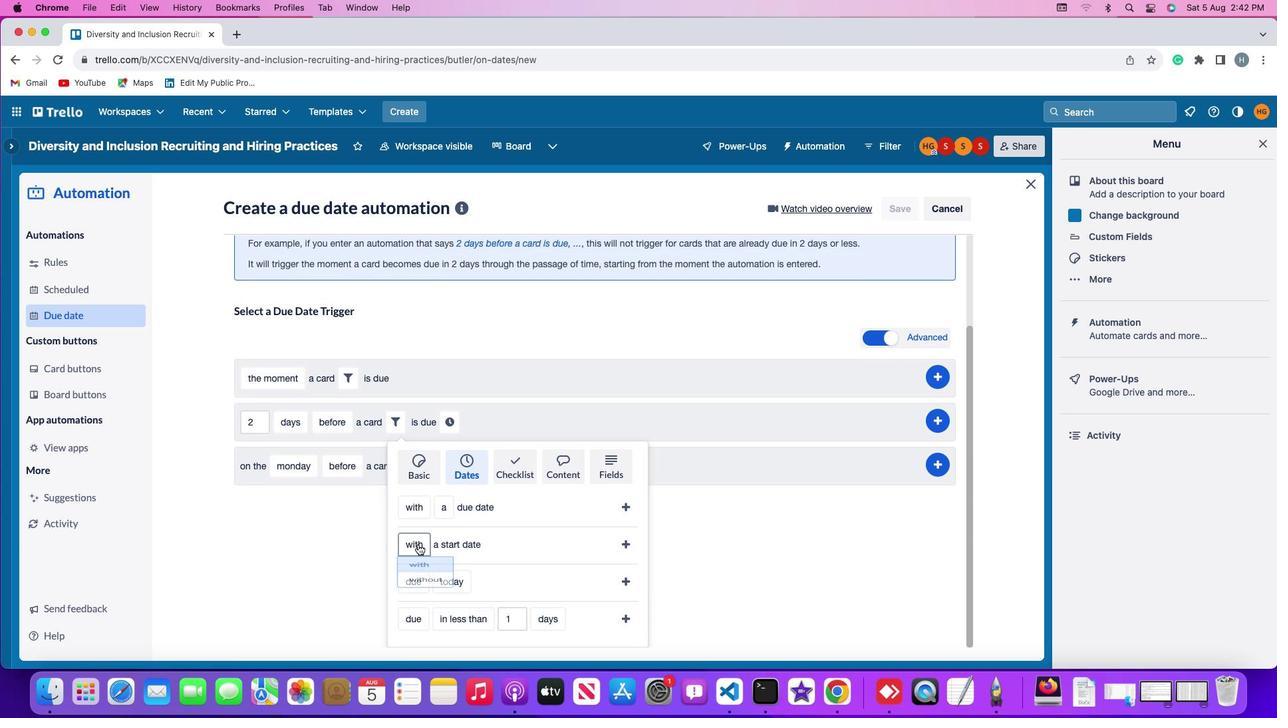 
Action: Mouse moved to (422, 569)
Screenshot: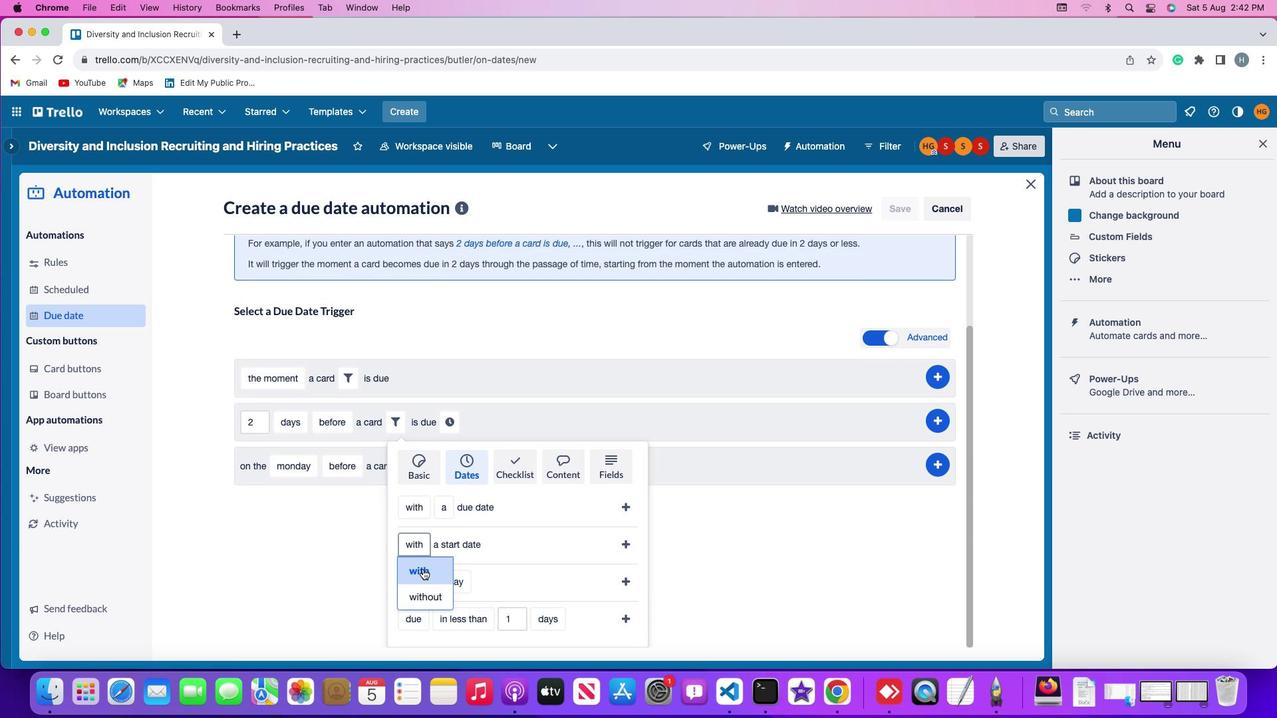 
Action: Mouse pressed left at (422, 569)
Screenshot: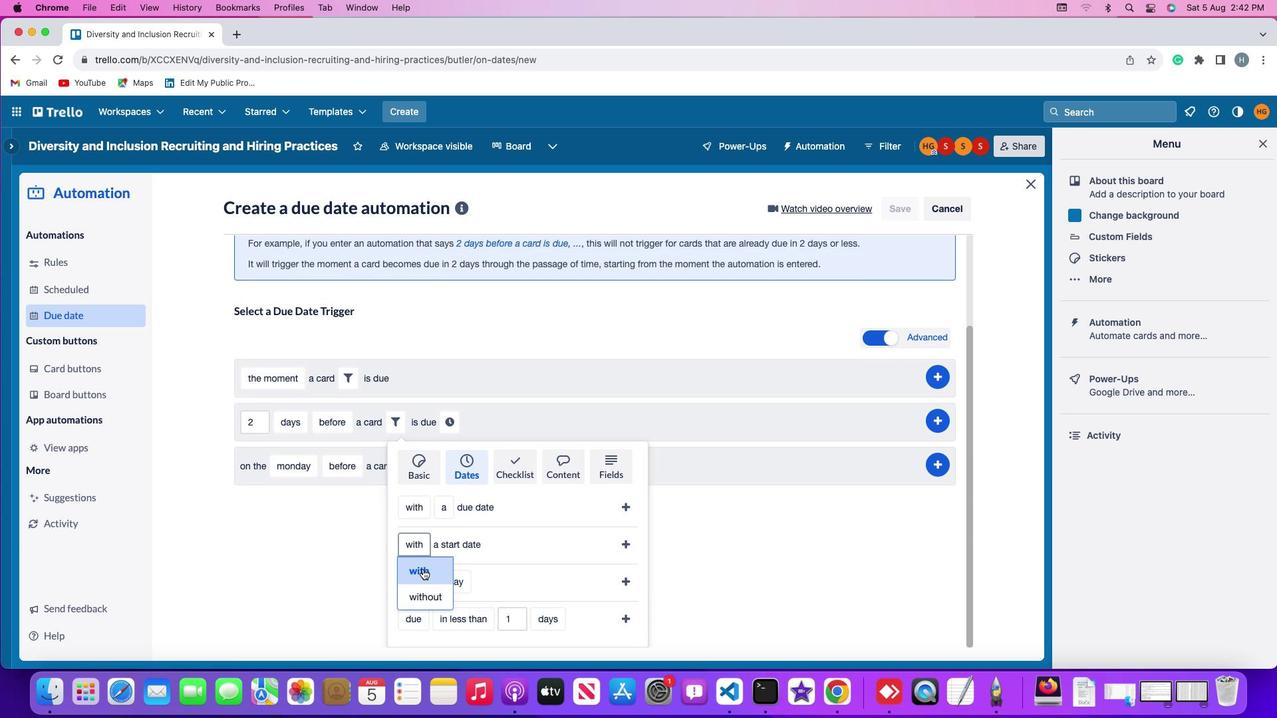 
Action: Mouse moved to (625, 540)
Screenshot: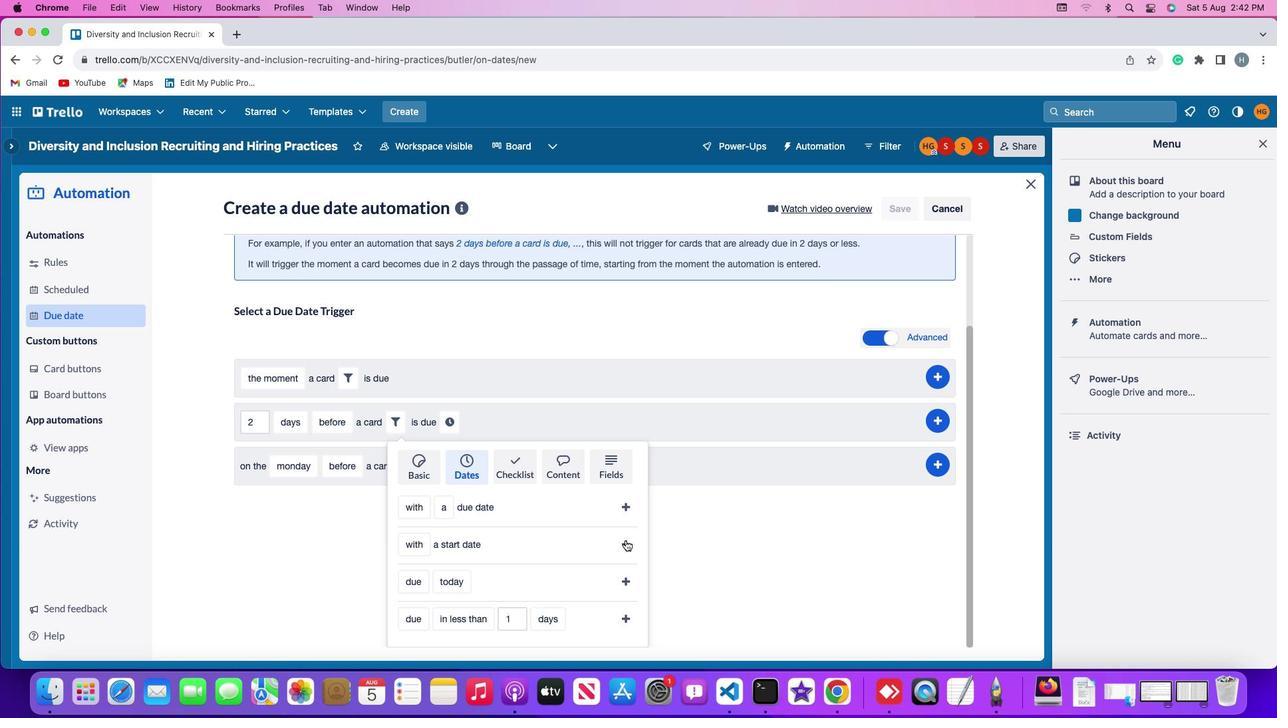 
Action: Mouse pressed left at (625, 540)
Screenshot: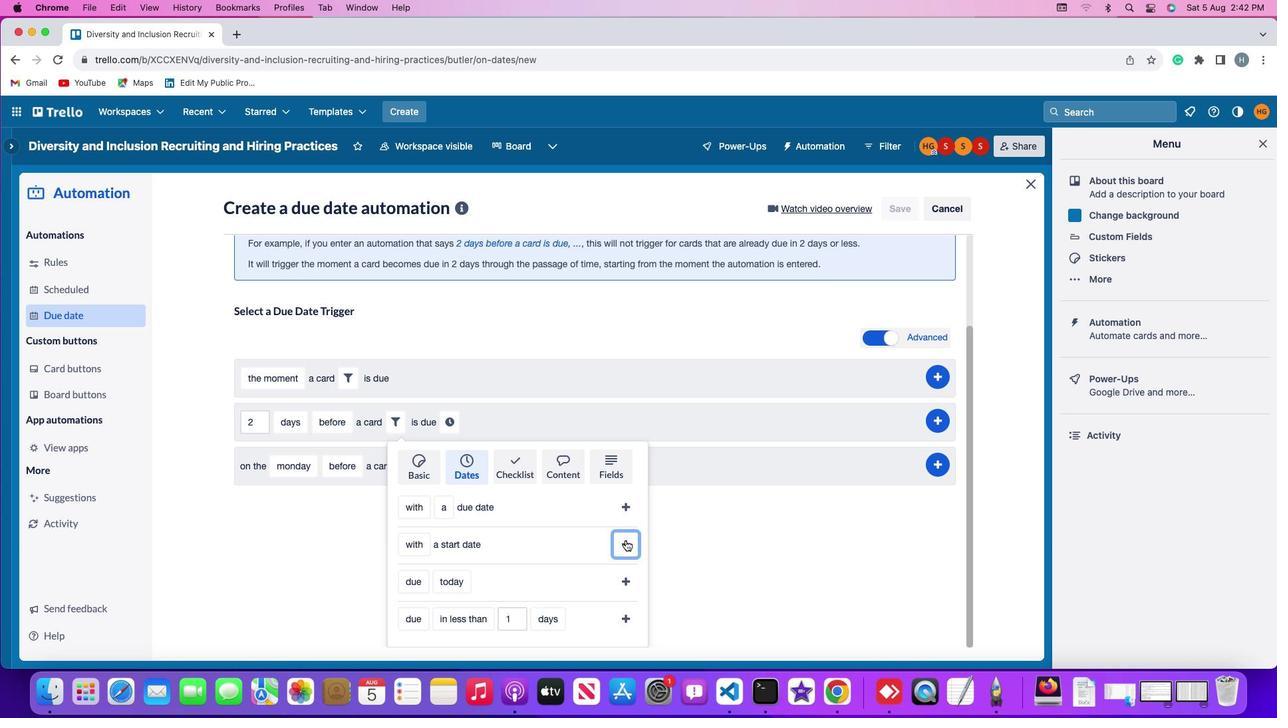 
Action: Mouse moved to (552, 536)
Screenshot: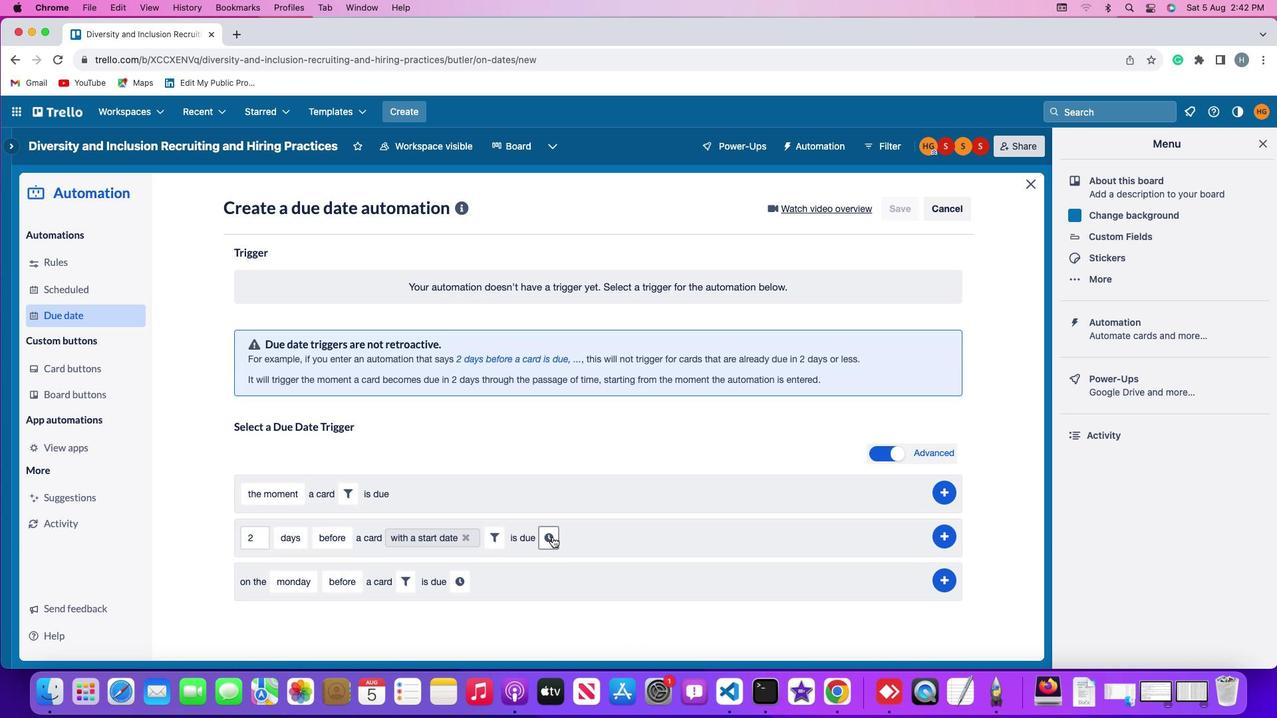 
Action: Mouse pressed left at (552, 536)
Screenshot: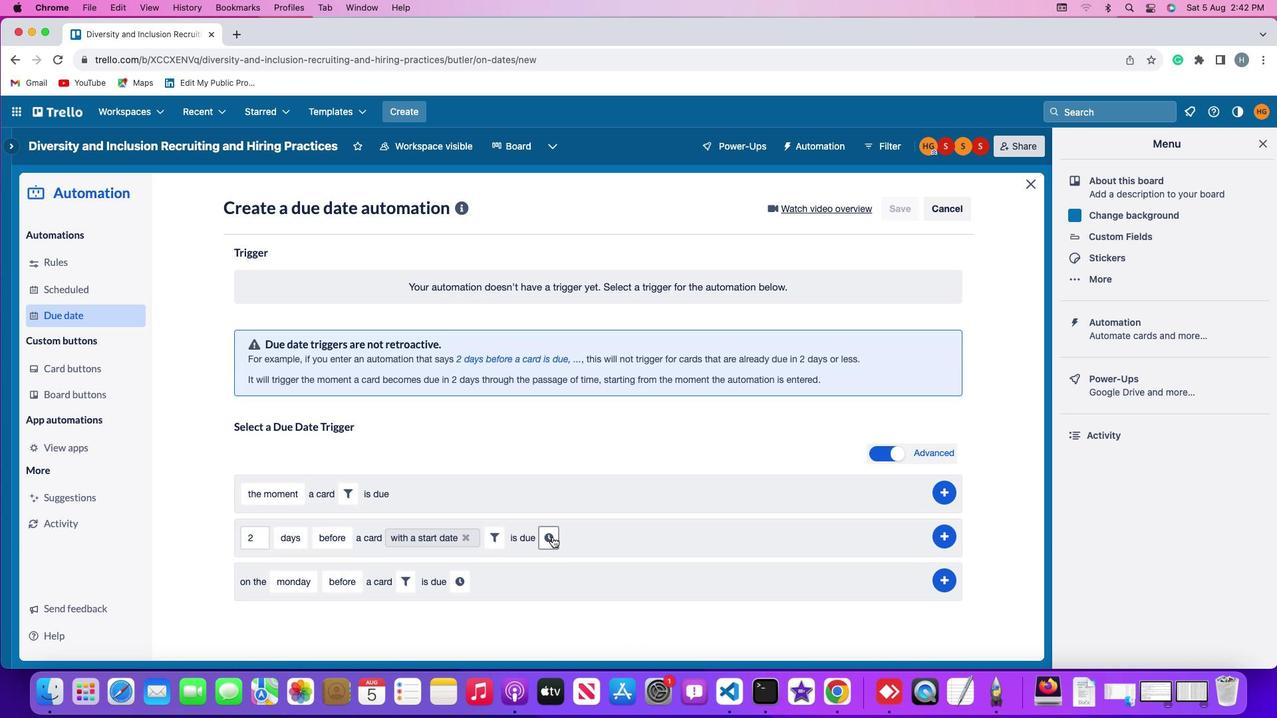 
Action: Mouse moved to (579, 540)
Screenshot: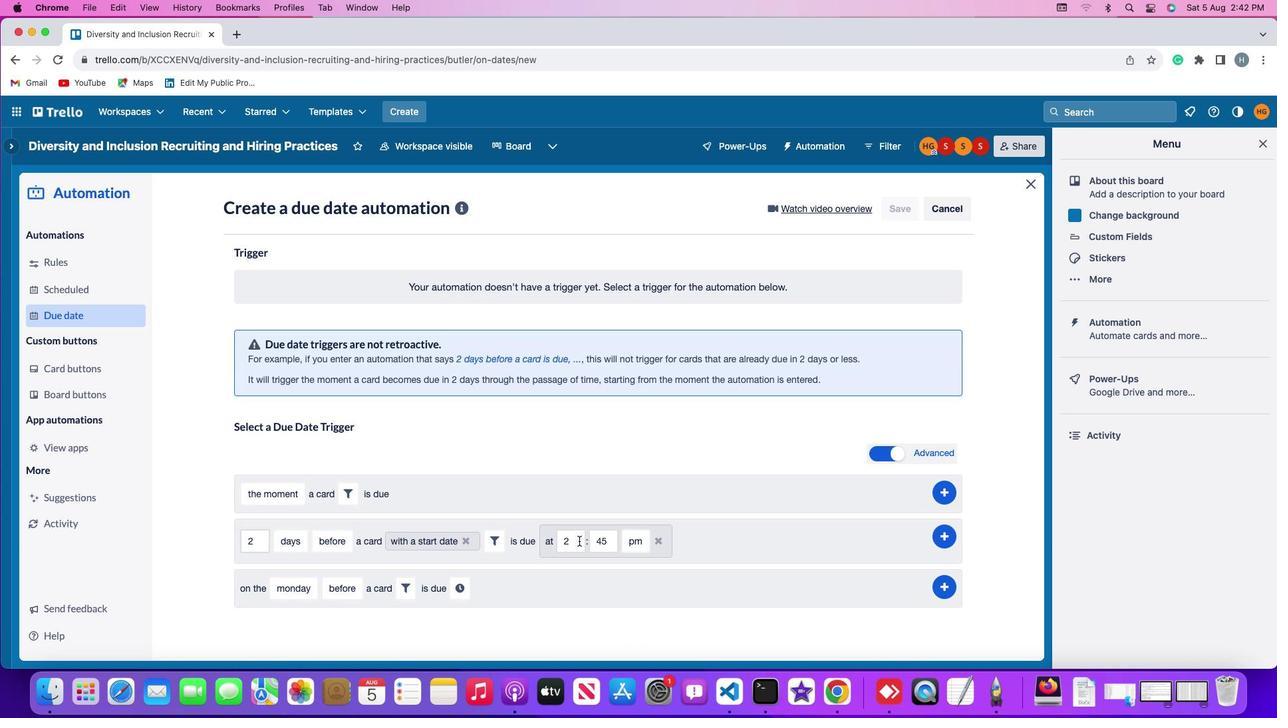 
Action: Mouse pressed left at (579, 540)
Screenshot: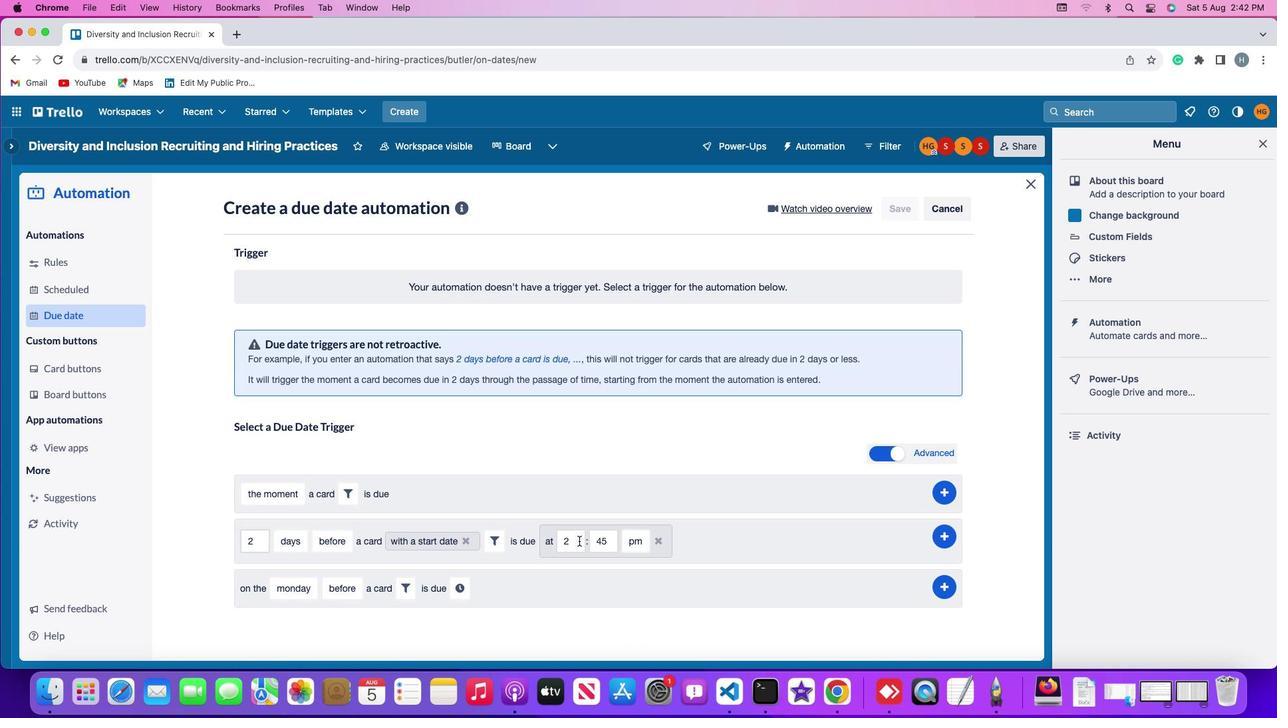 
Action: Key pressed Key.backspace
Screenshot: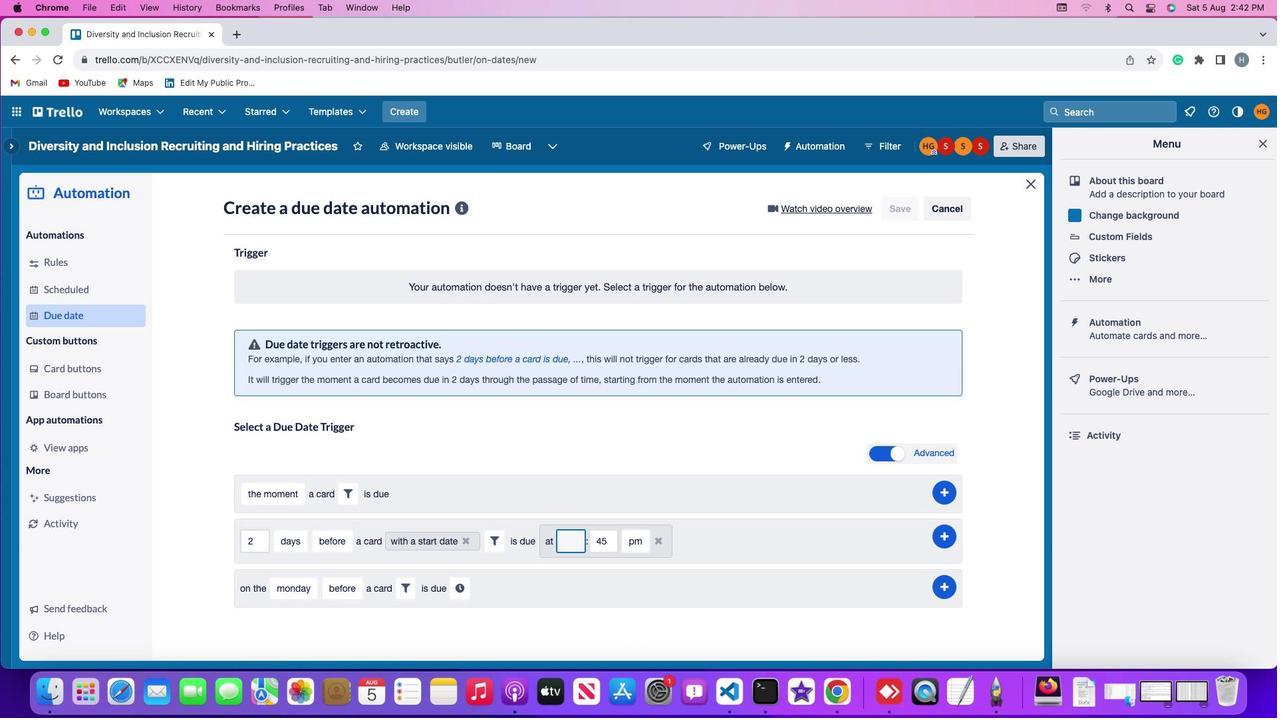 
Action: Mouse moved to (579, 540)
Screenshot: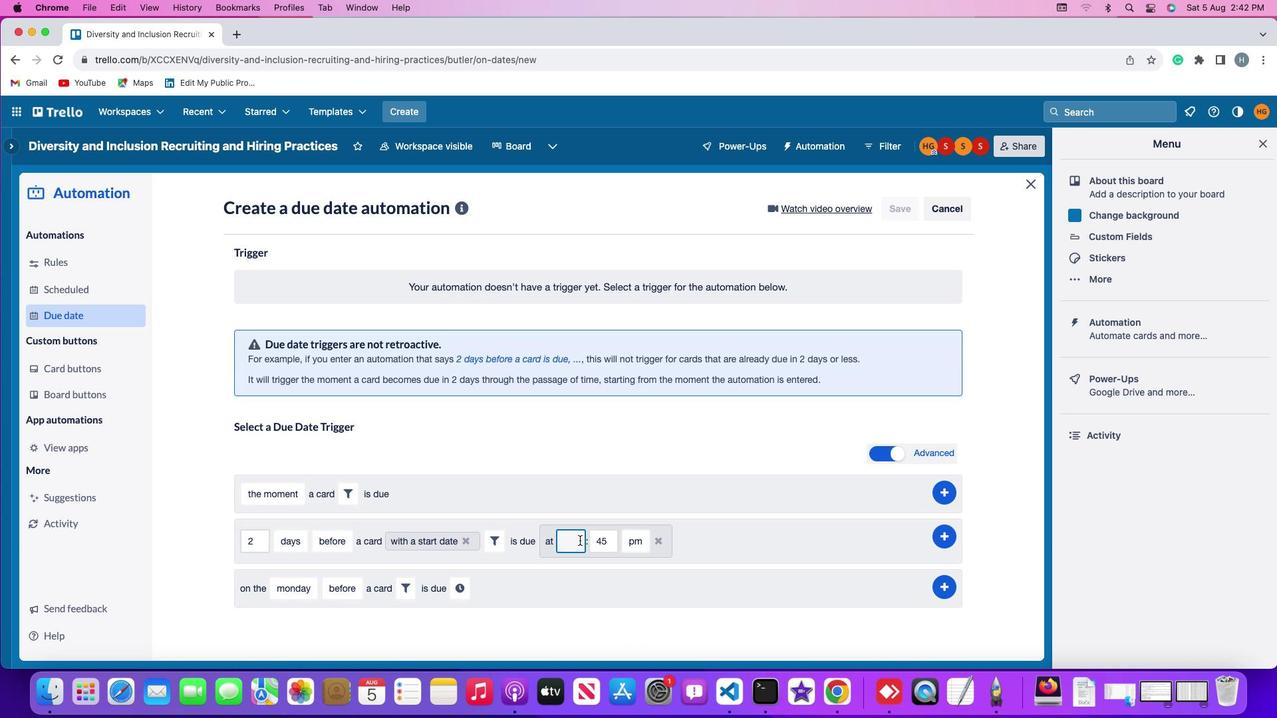 
Action: Key pressed '1''1'
Screenshot: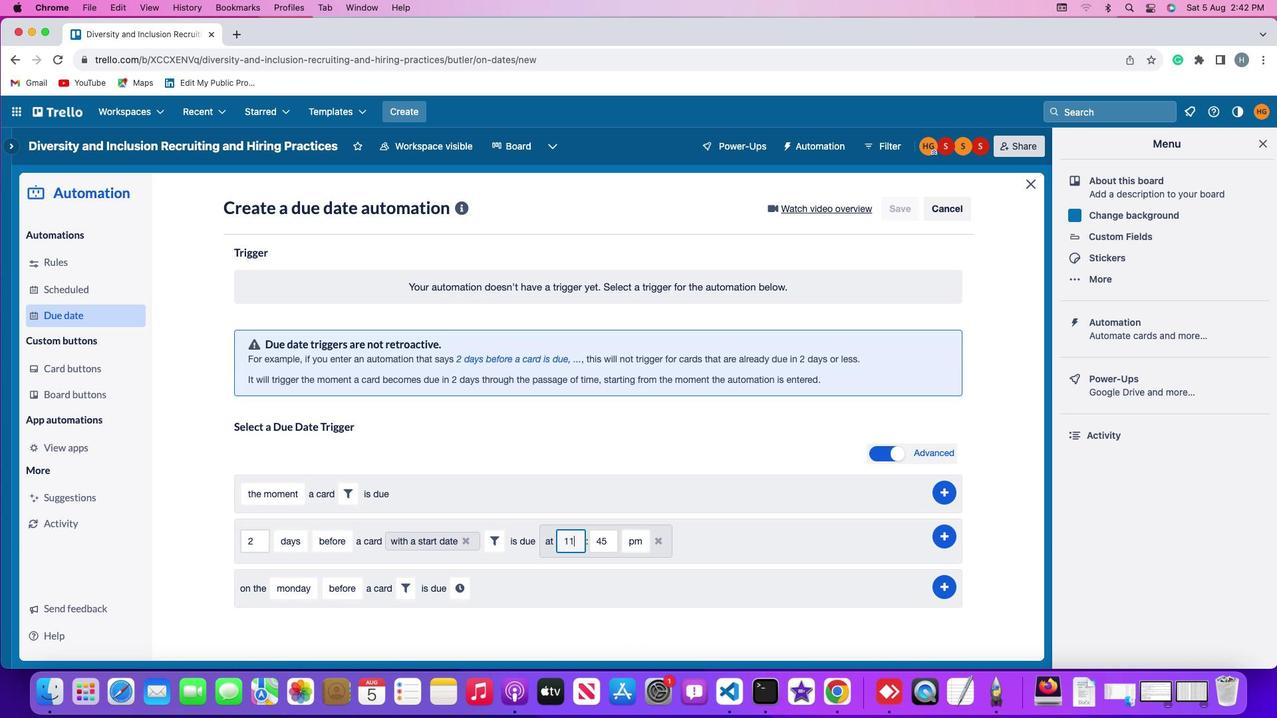
Action: Mouse moved to (606, 541)
Screenshot: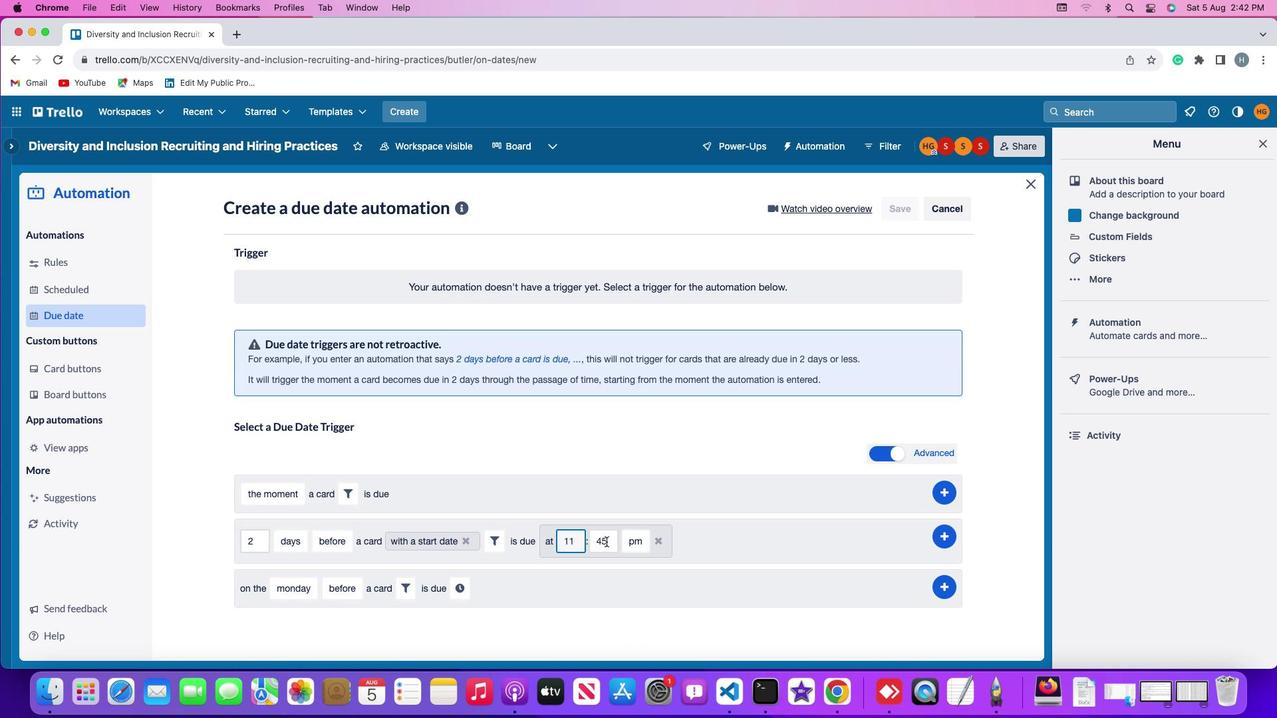 
Action: Mouse pressed left at (606, 541)
Screenshot: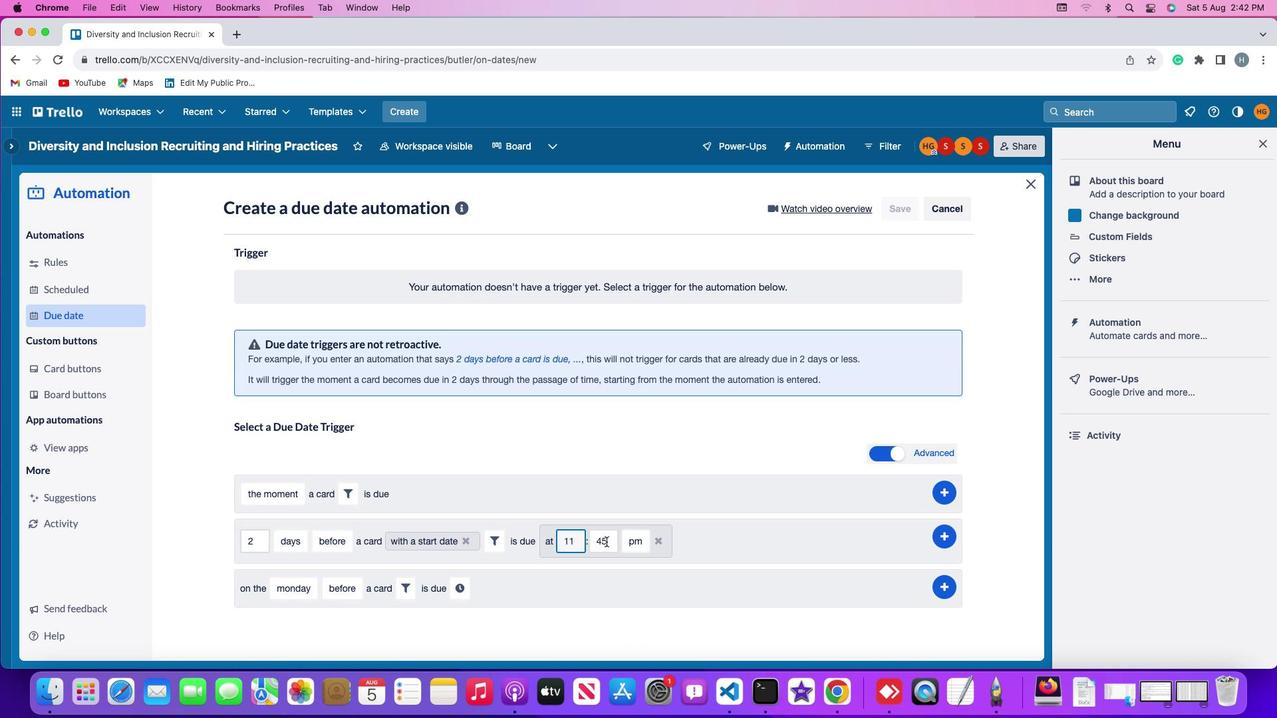 
Action: Key pressed Key.backspaceKey.backspace'0''0'
Screenshot: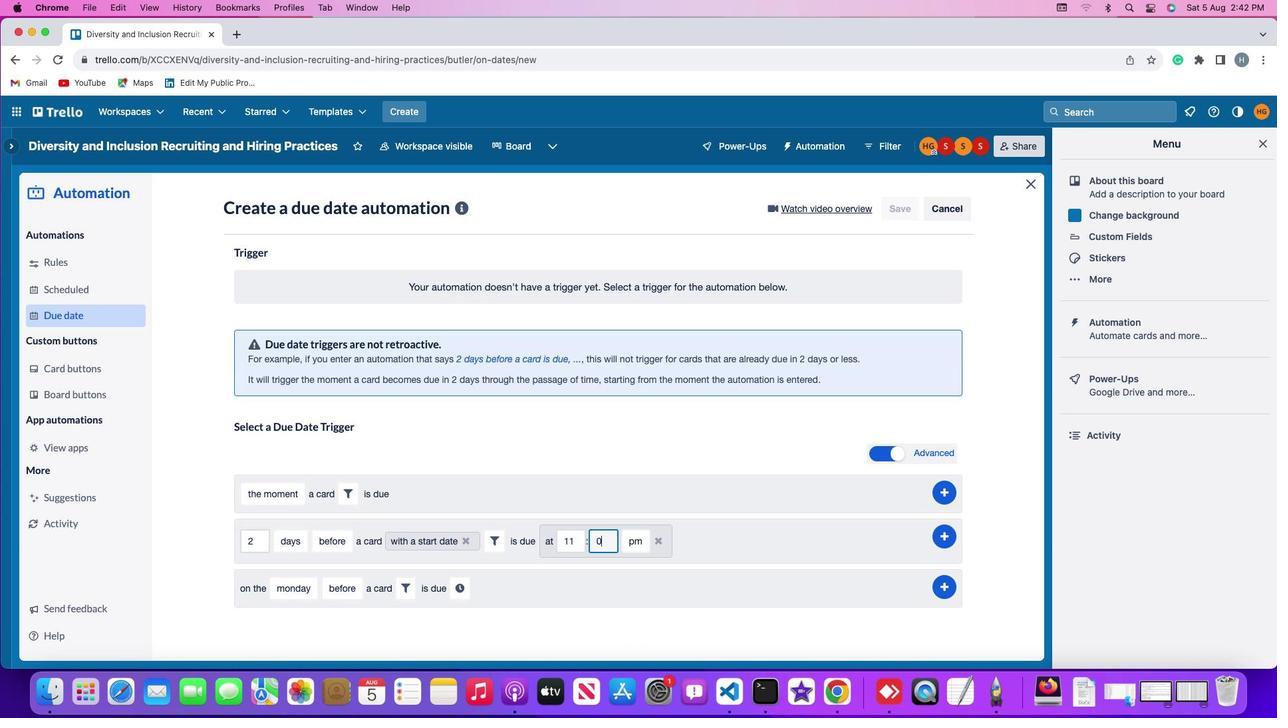 
Action: Mouse moved to (638, 542)
Screenshot: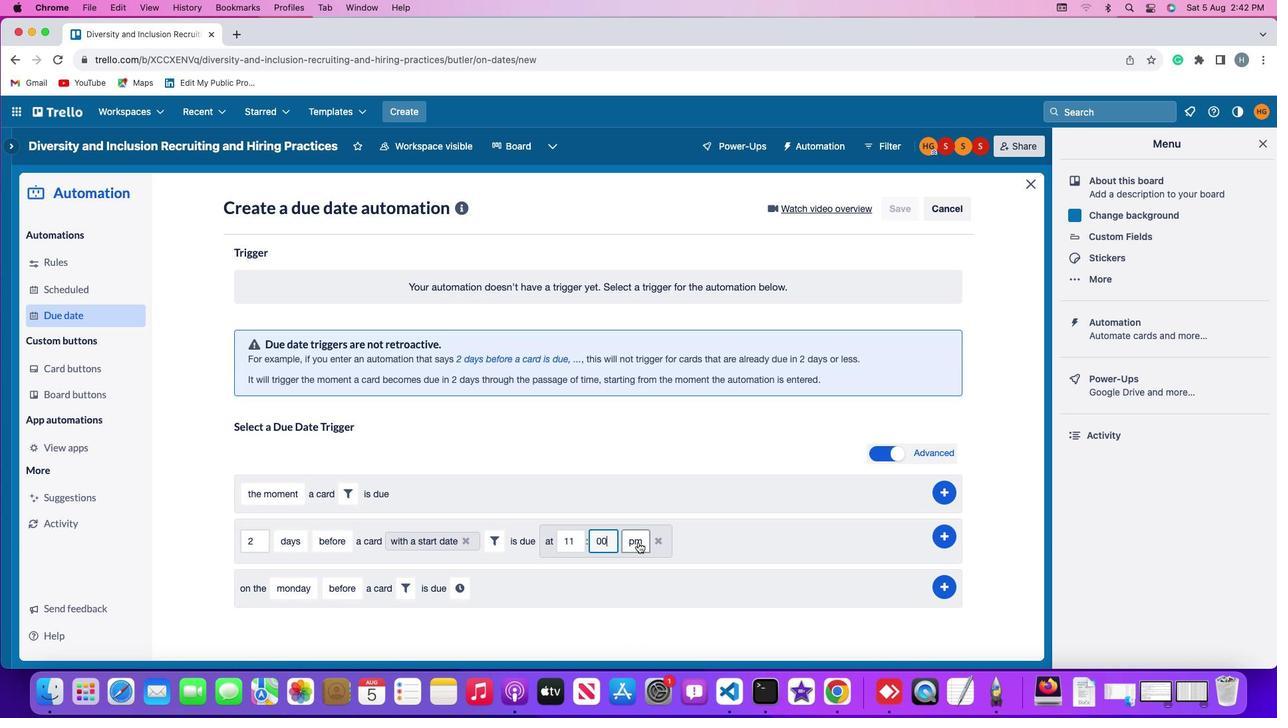 
Action: Mouse pressed left at (638, 542)
Screenshot: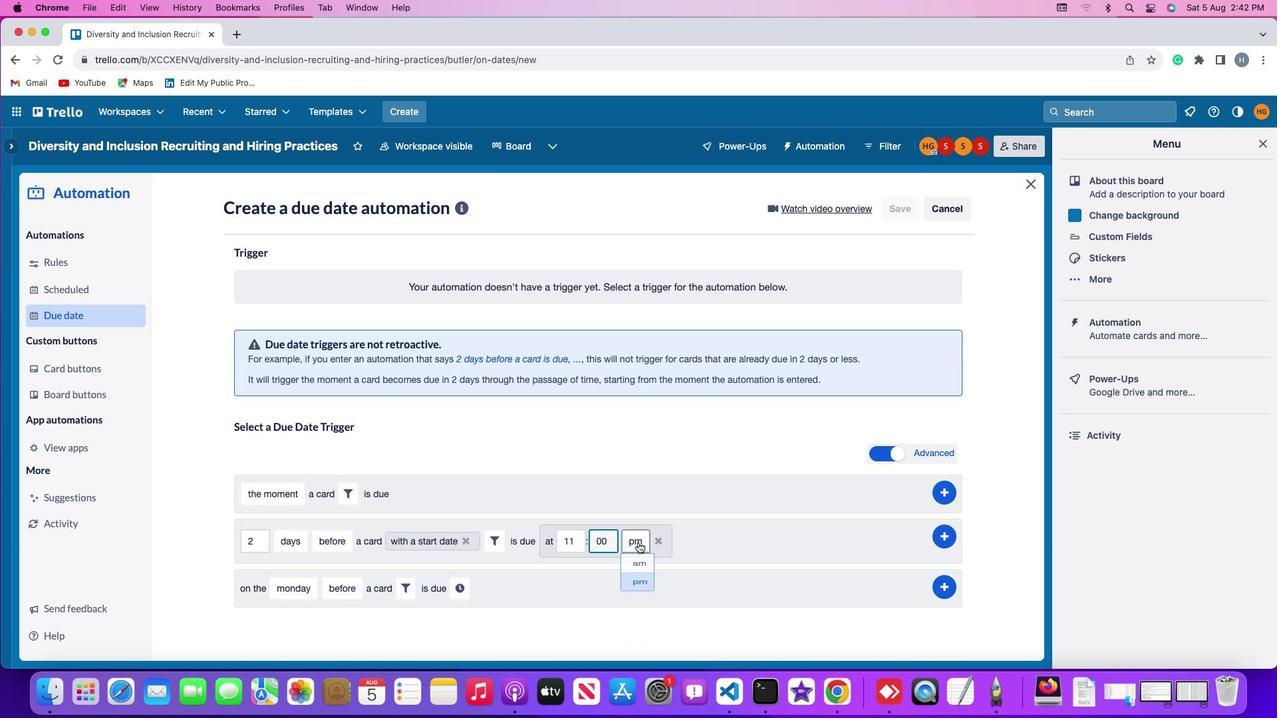 
Action: Mouse moved to (637, 562)
Screenshot: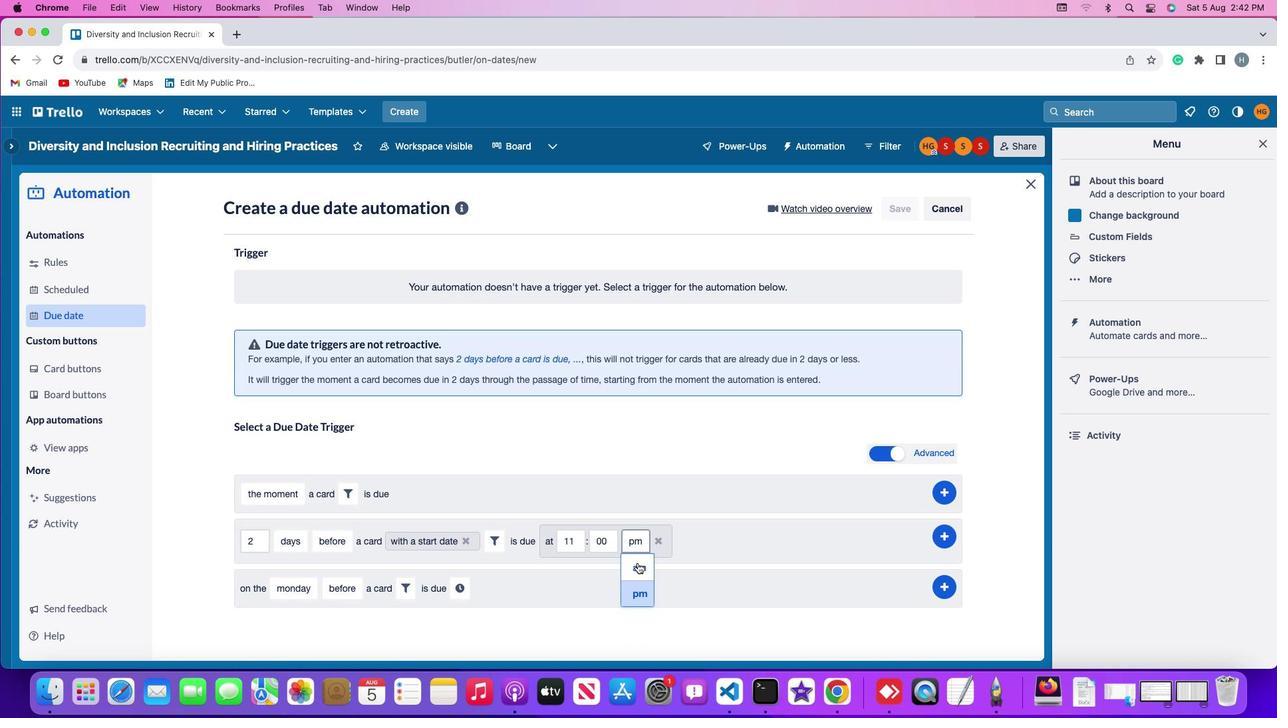 
Action: Mouse pressed left at (637, 562)
Screenshot: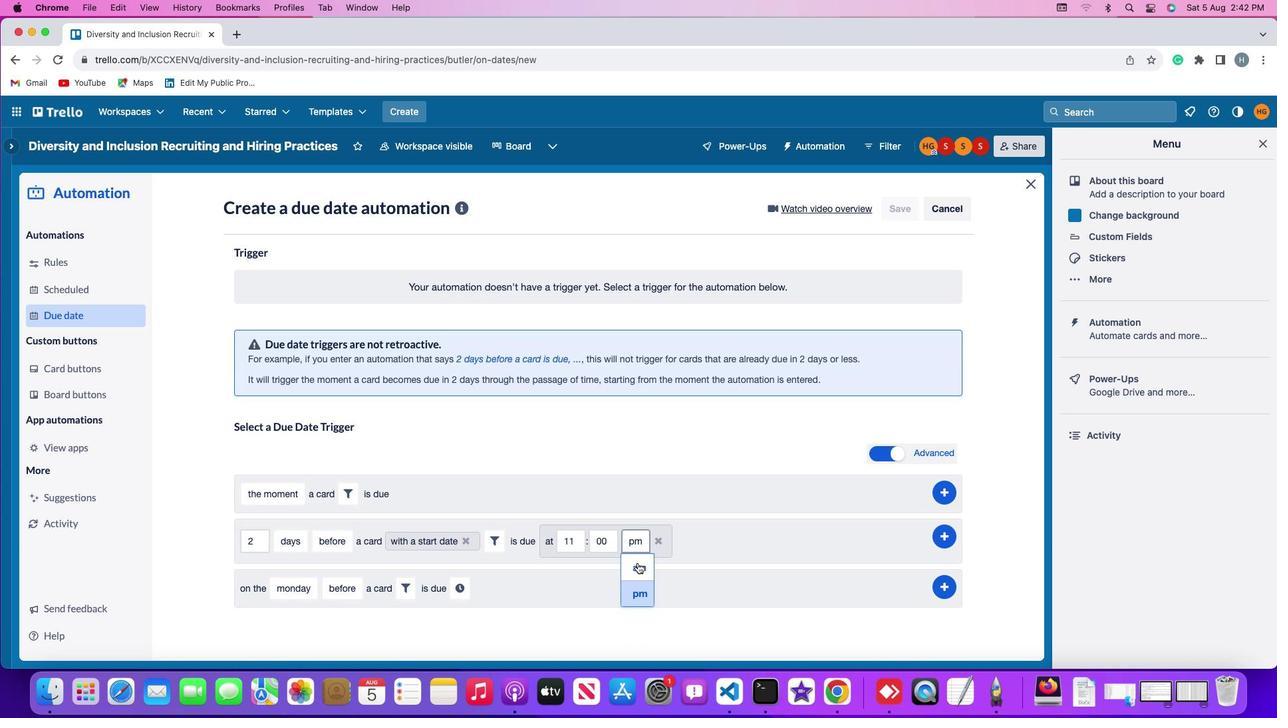 
Action: Mouse moved to (951, 535)
Screenshot: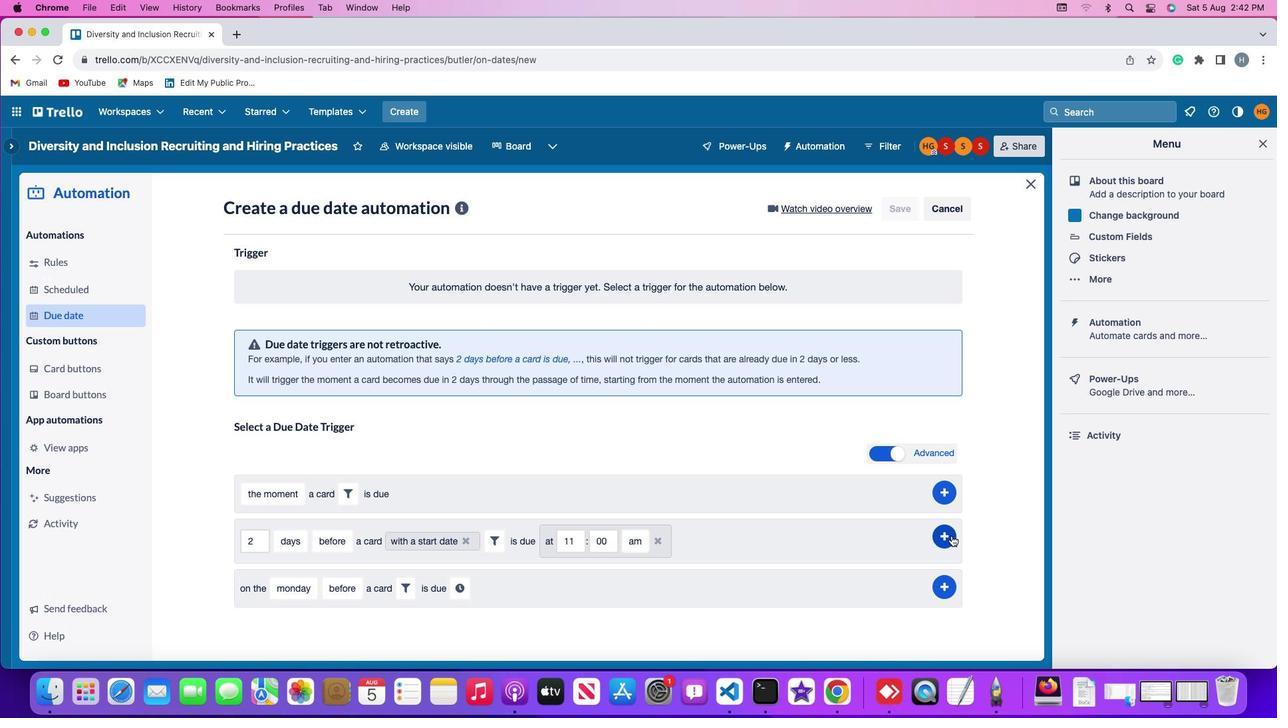 
Action: Mouse pressed left at (951, 535)
Screenshot: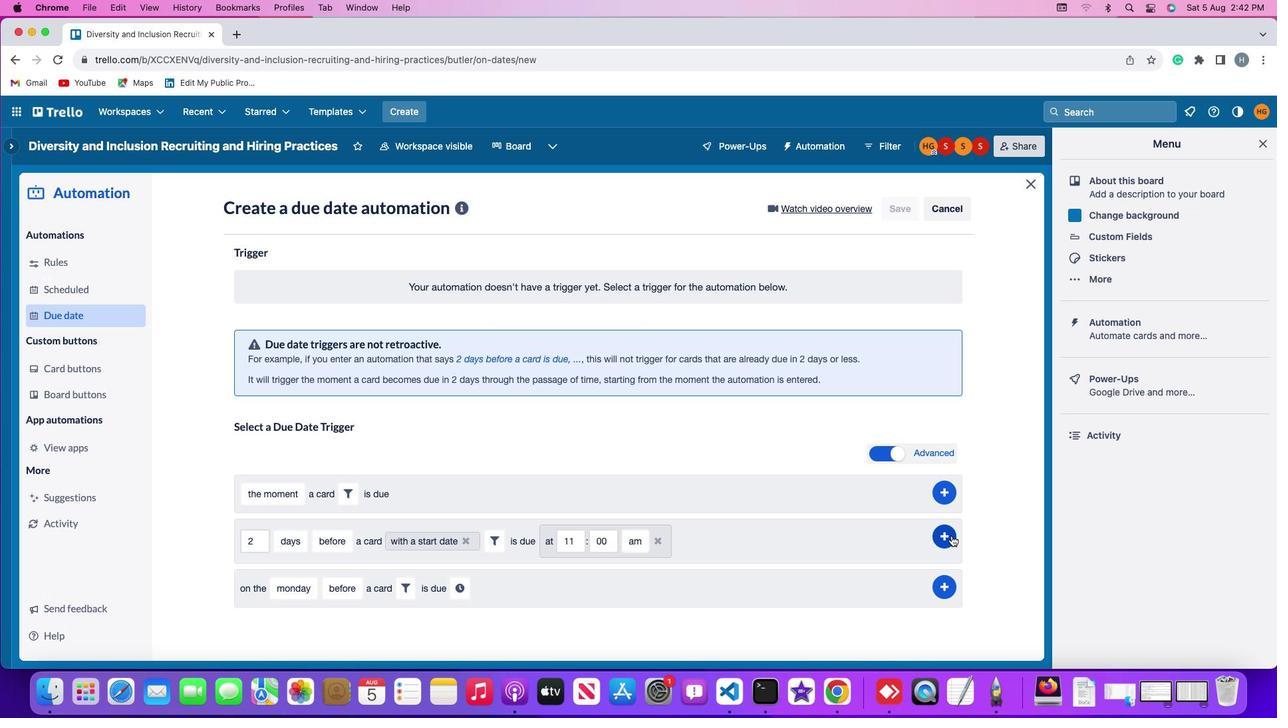 
Action: Mouse moved to (1018, 399)
Screenshot: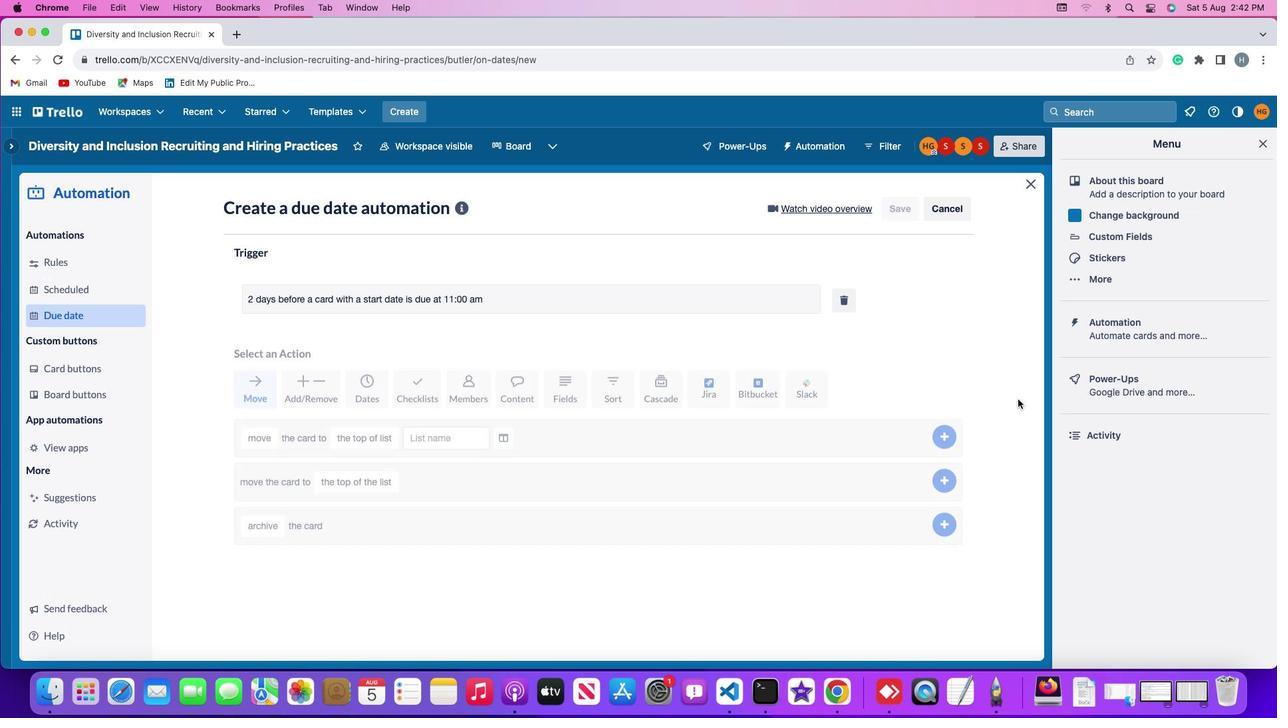 
